 Task: Check the traffic on the Belt Parkway towards Coney Island.
Action: Key pressed t<Key.space>parkway
Screenshot: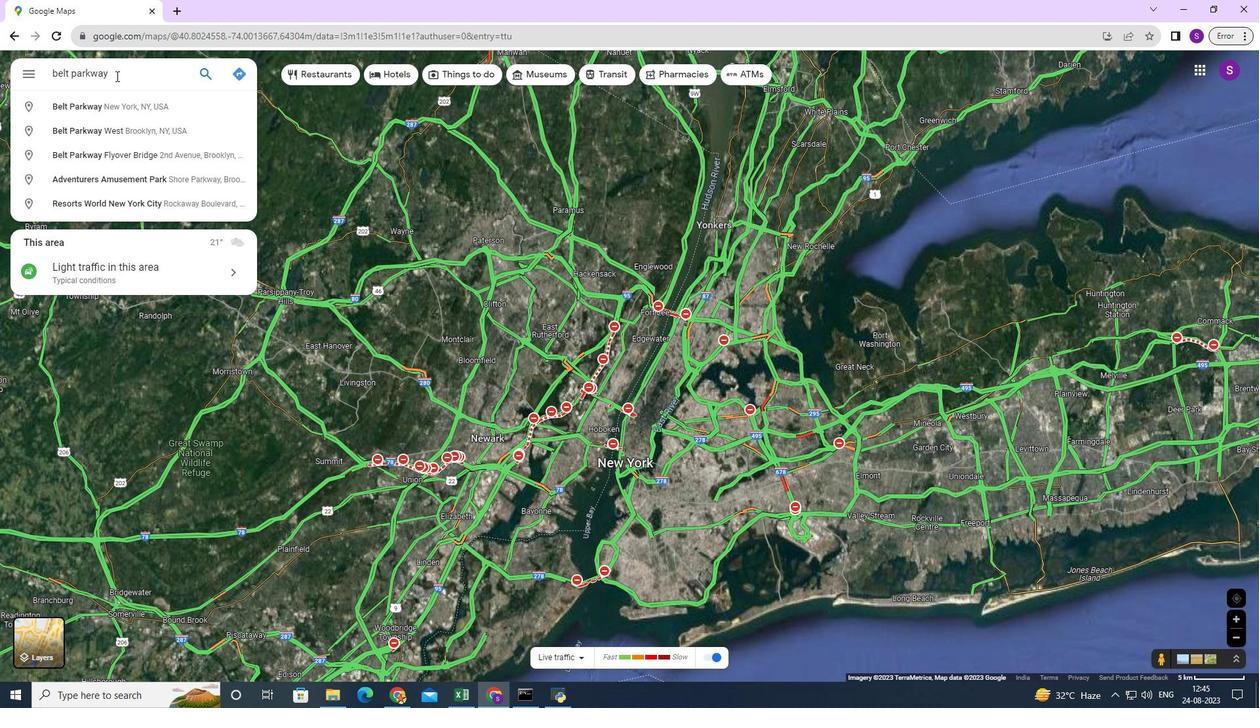 
Action: Mouse moved to (112, 93)
Screenshot: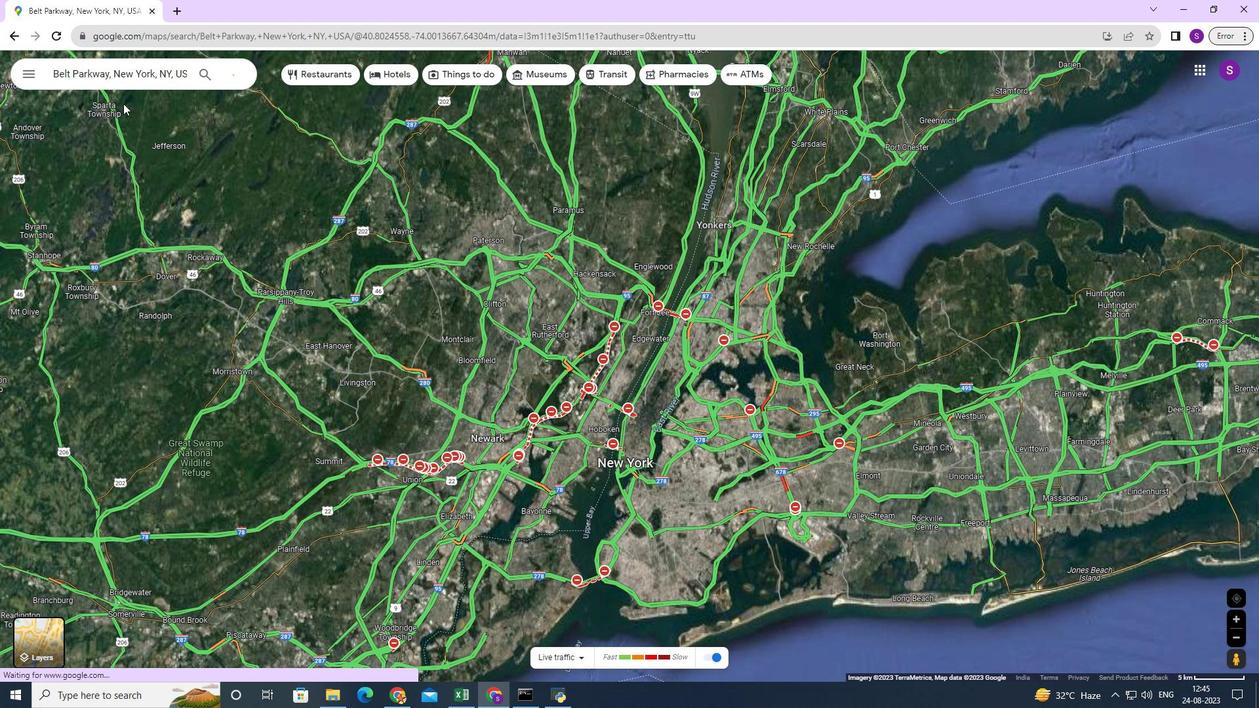 
Action: Mouse pressed left at (112, 93)
Screenshot: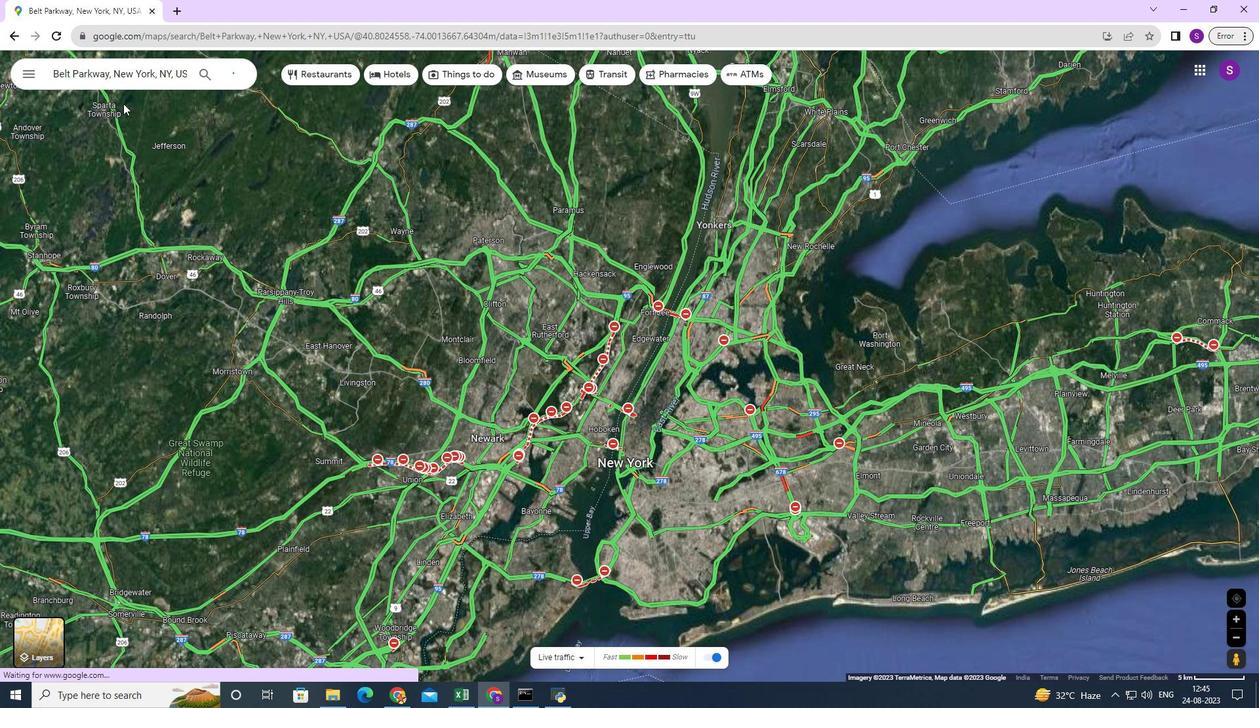 
Action: Mouse moved to (287, 623)
Screenshot: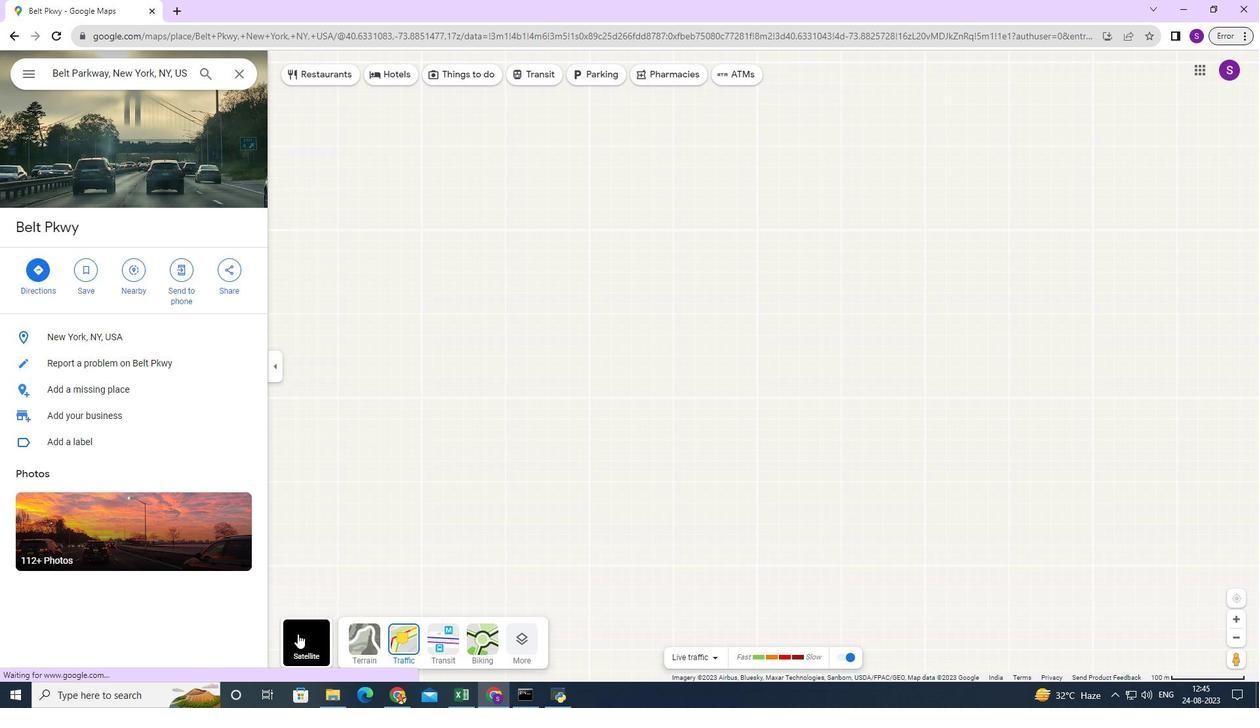 
Action: Mouse pressed left at (287, 623)
Screenshot: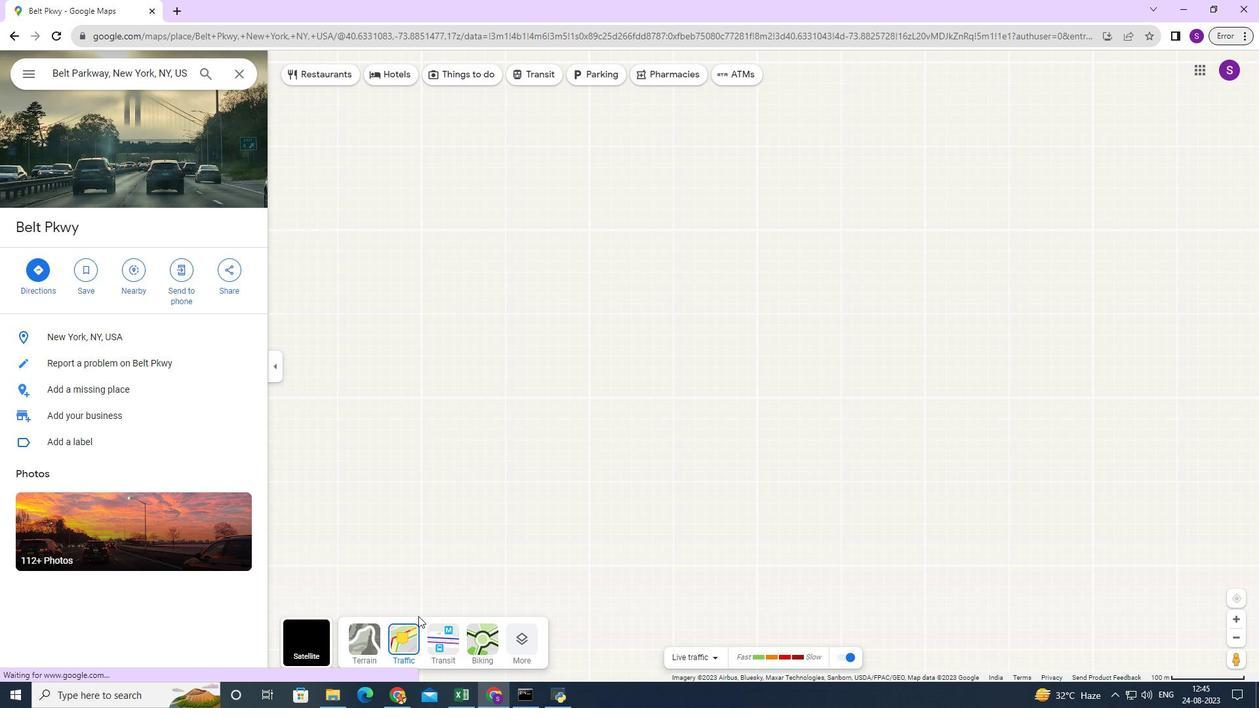 
Action: Mouse moved to (396, 629)
Screenshot: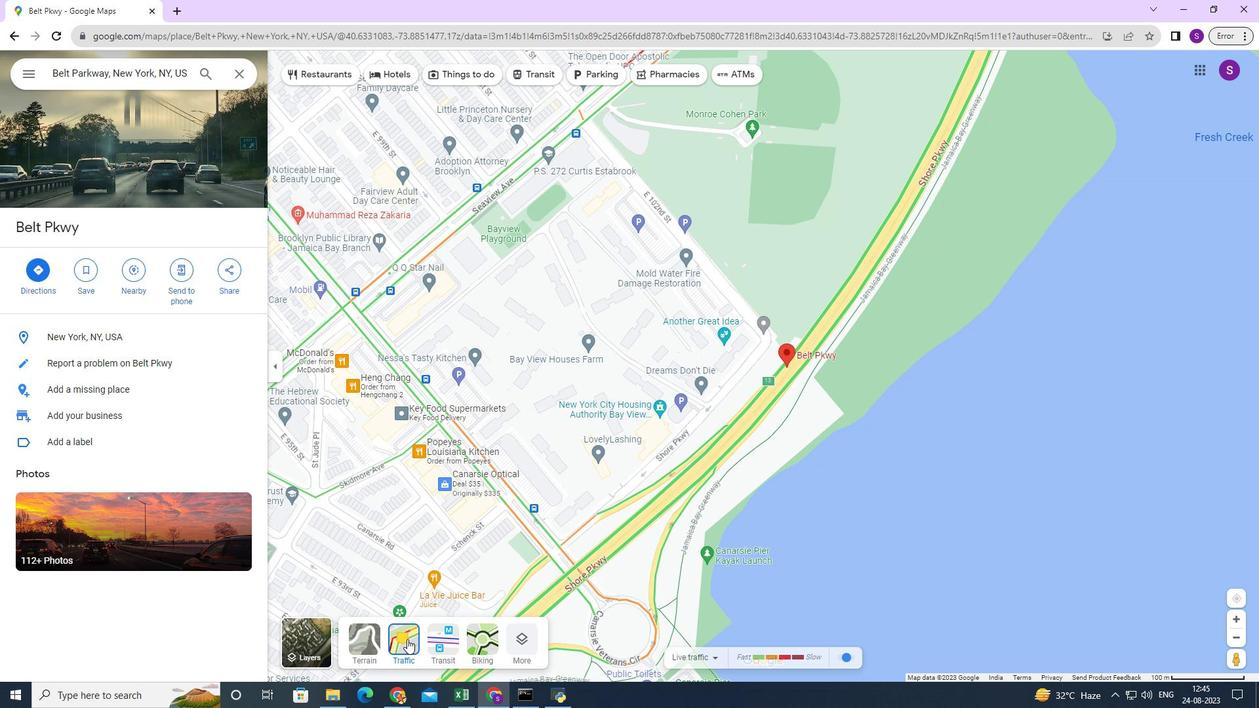 
Action: Mouse pressed left at (396, 629)
Screenshot: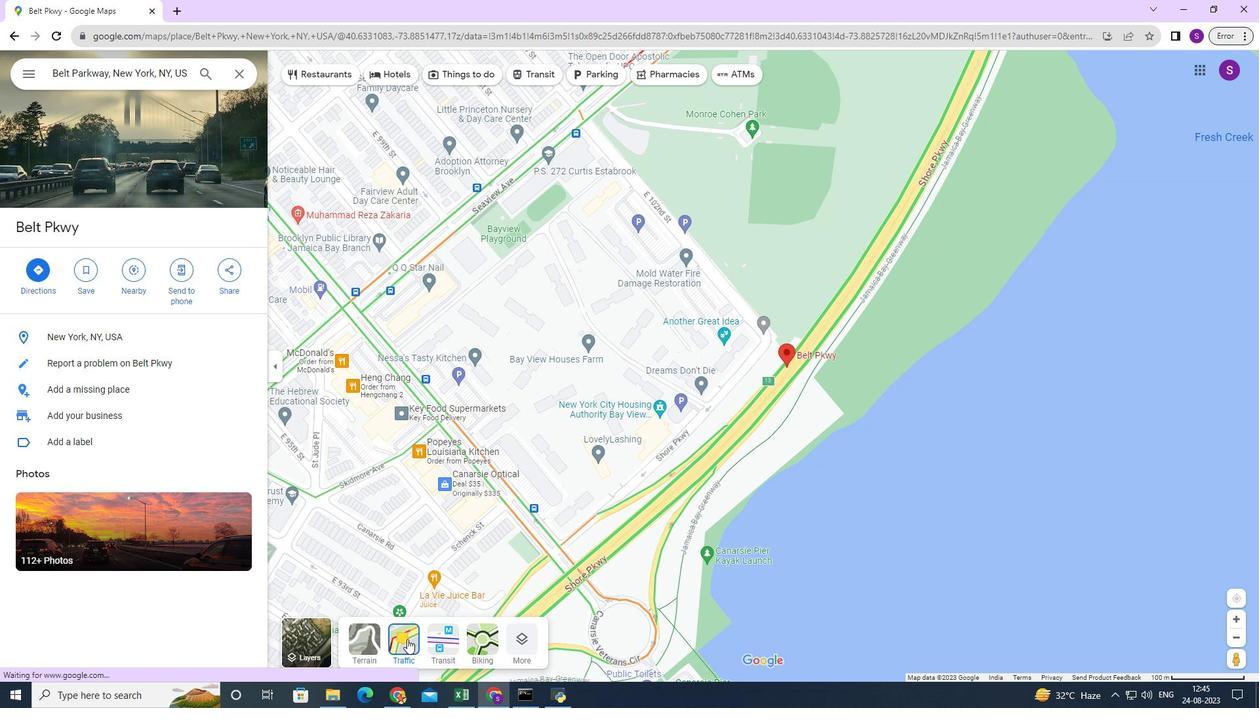 
Action: Mouse moved to (367, 629)
Screenshot: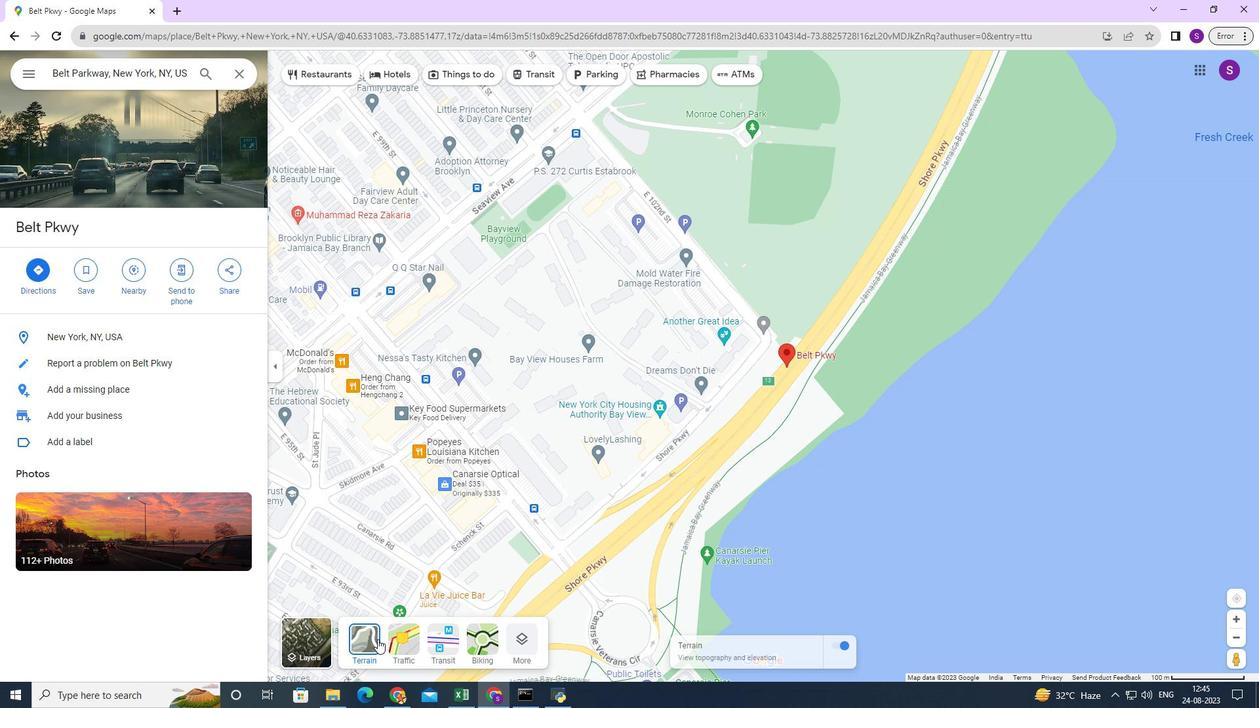
Action: Mouse pressed left at (367, 629)
Screenshot: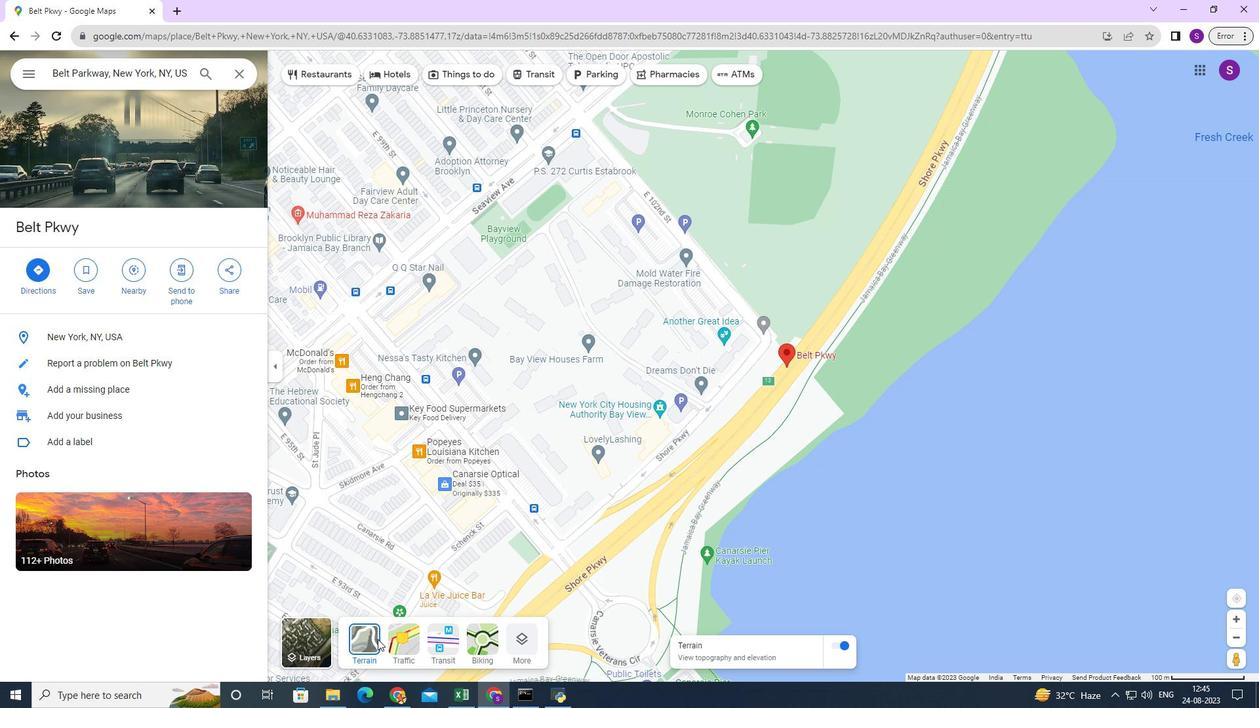 
Action: Mouse moved to (383, 623)
Screenshot: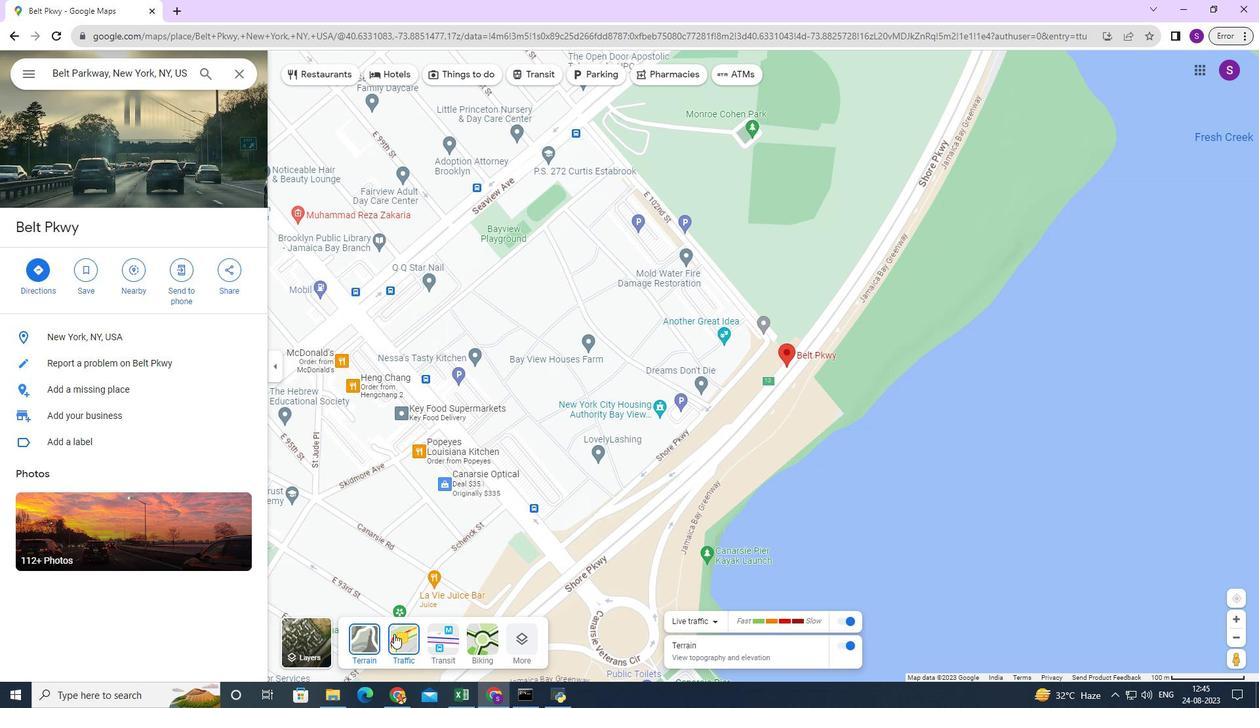 
Action: Mouse pressed left at (383, 623)
Screenshot: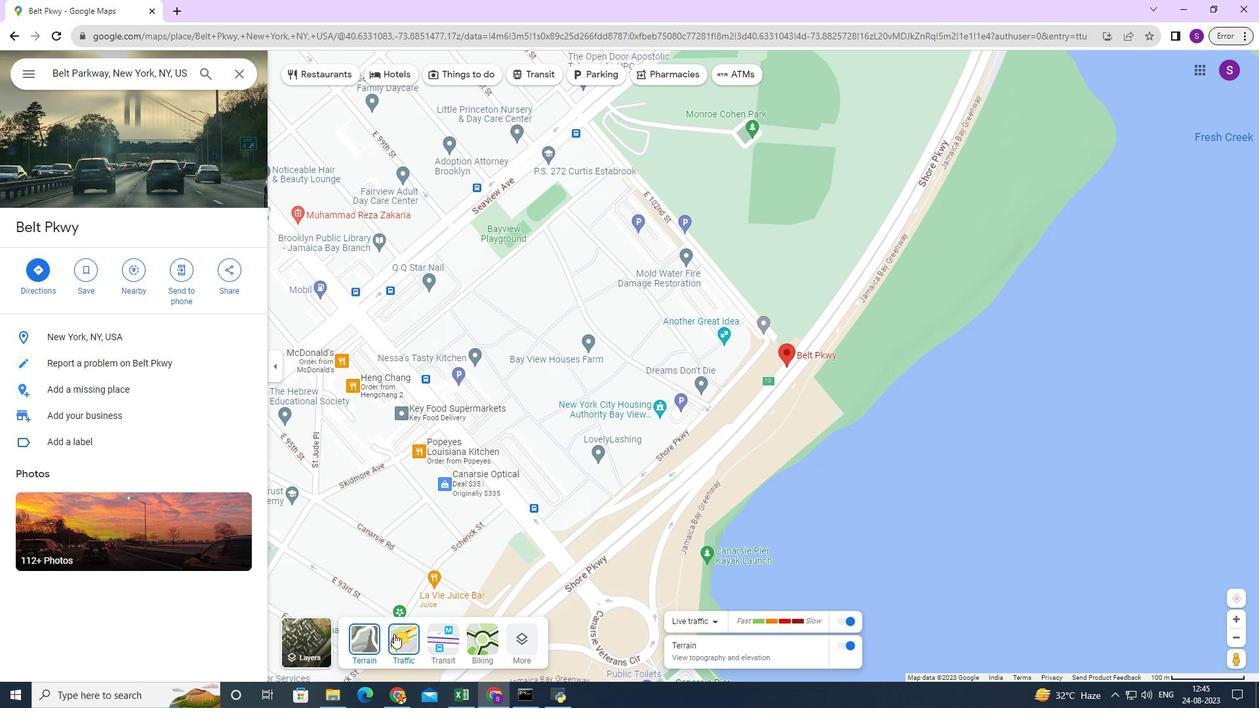 
Action: Mouse moved to (832, 640)
Screenshot: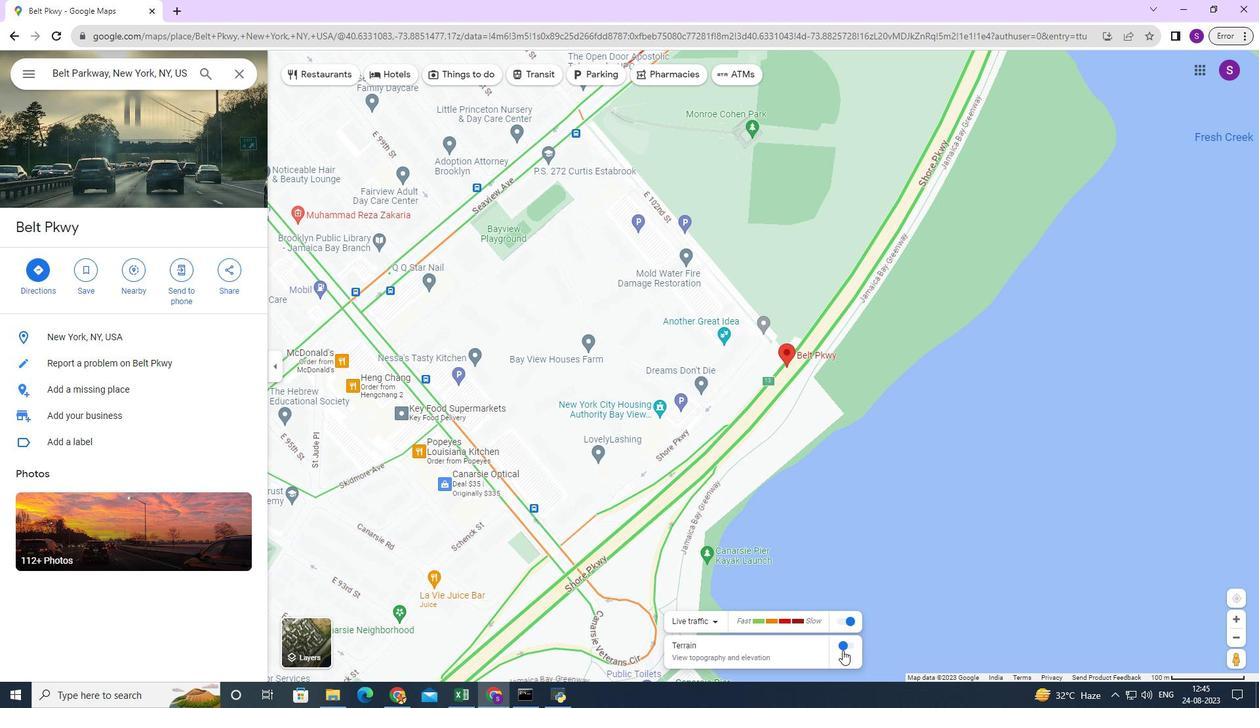 
Action: Mouse pressed left at (832, 640)
Screenshot: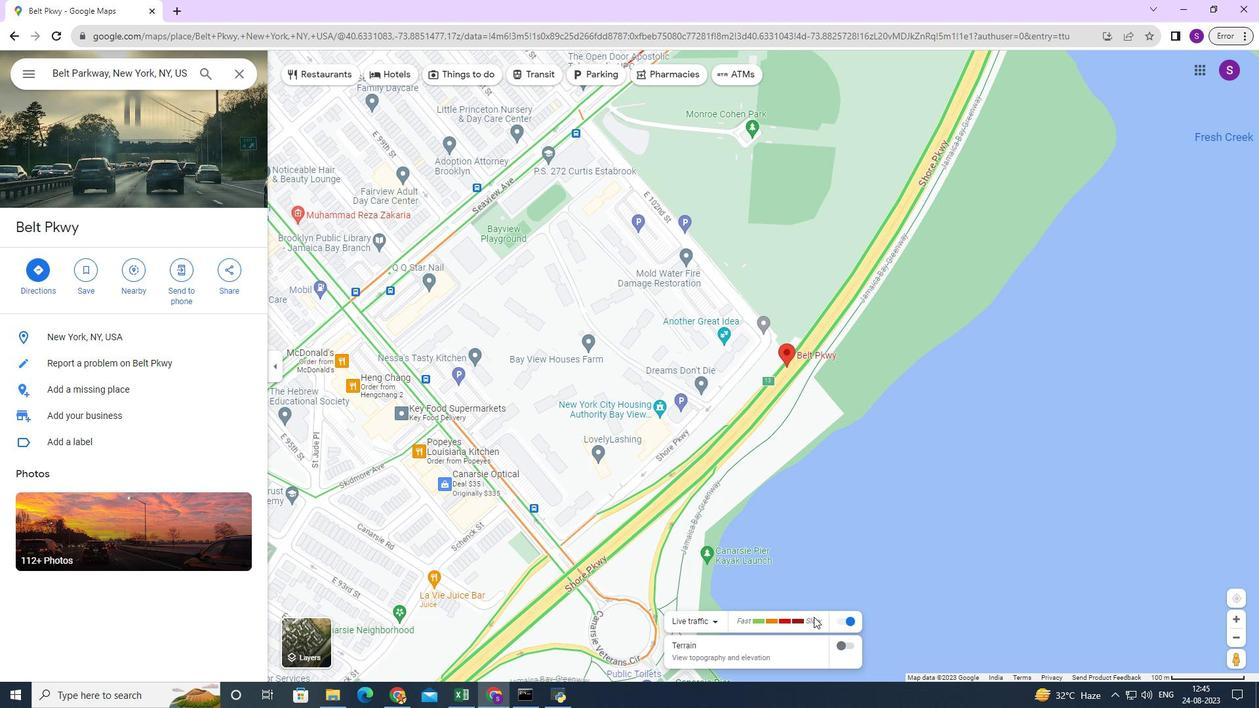 
Action: Mouse moved to (757, 566)
Screenshot: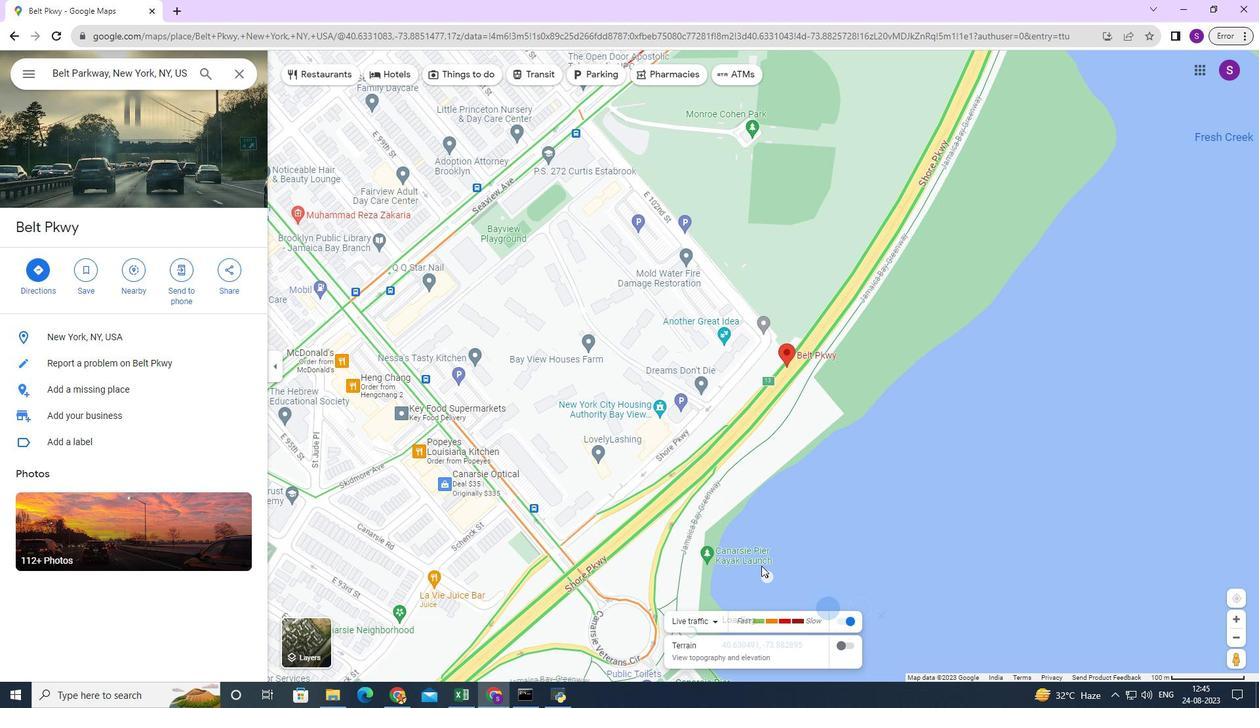 
Action: Mouse pressed left at (757, 566)
Screenshot: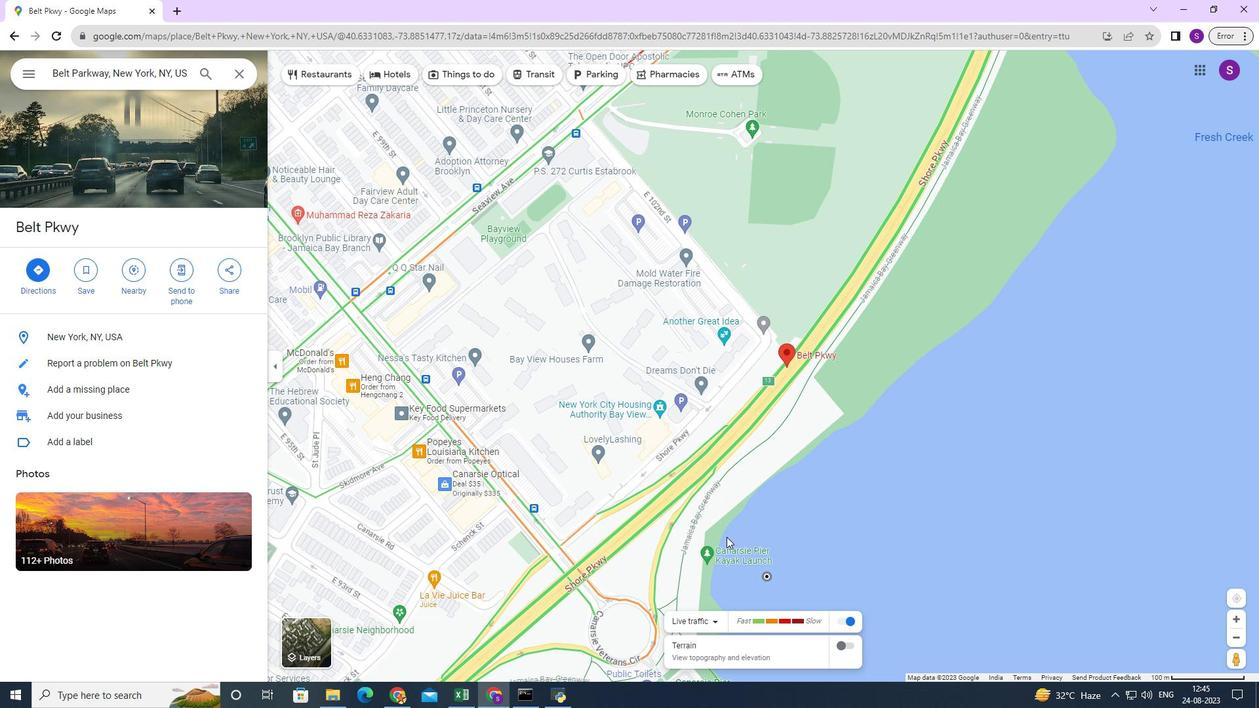 
Action: Mouse moved to (713, 524)
Screenshot: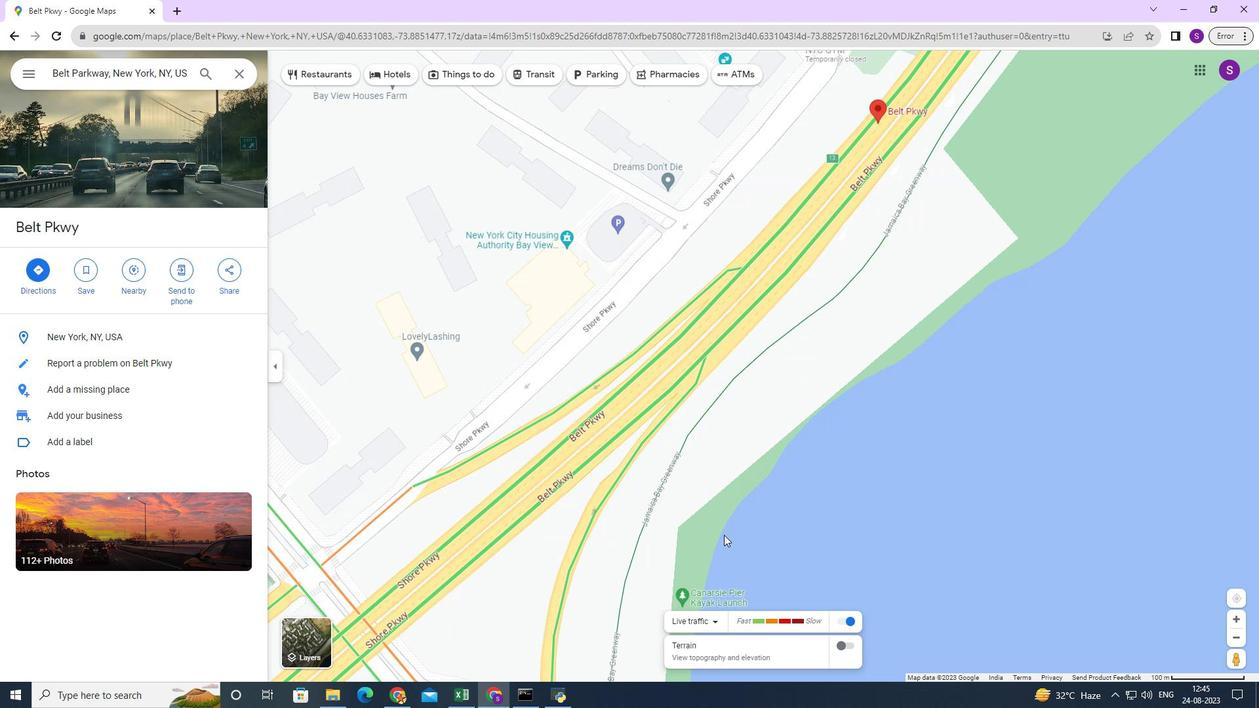 
Action: Mouse scrolled (713, 525) with delta (0, 0)
Screenshot: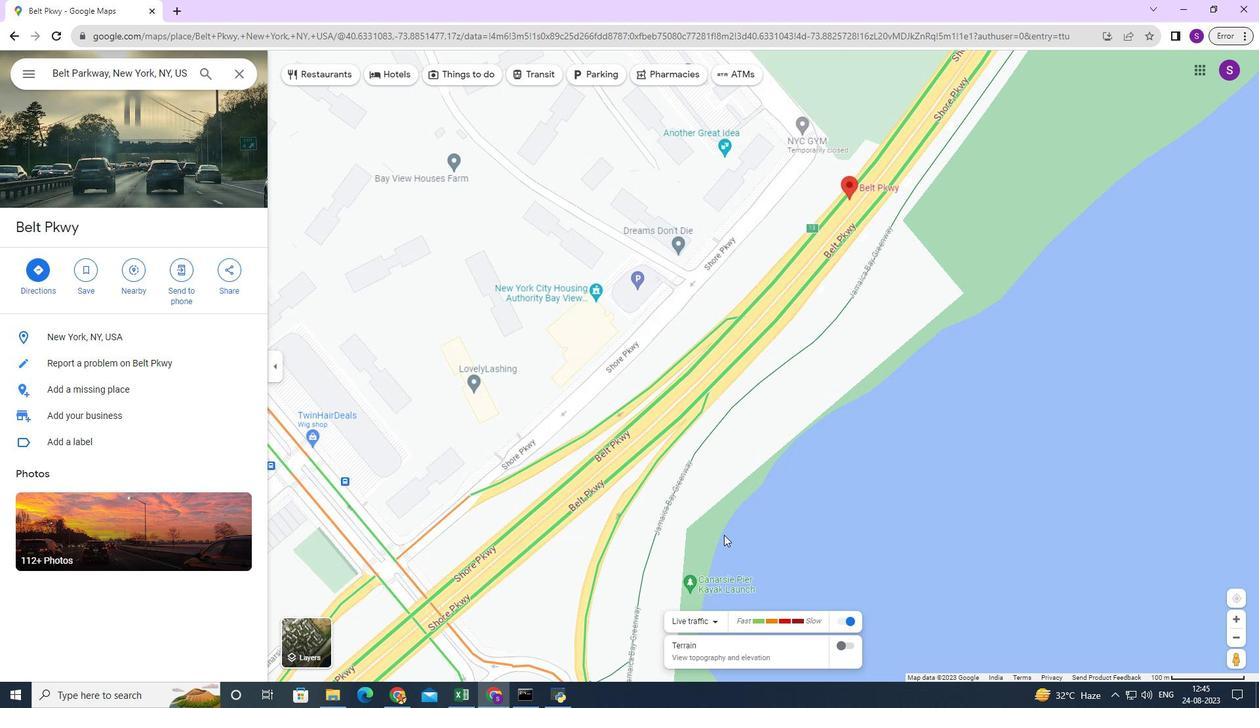 
Action: Mouse scrolled (713, 525) with delta (0, 0)
Screenshot: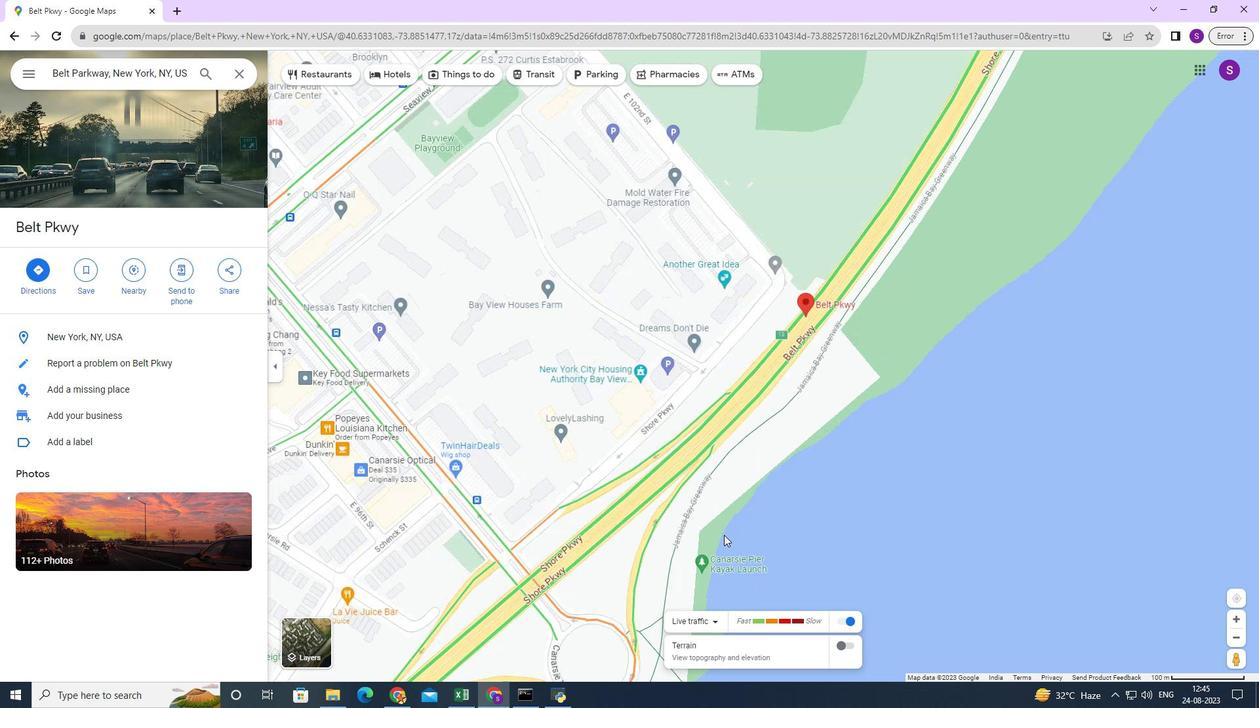 
Action: Mouse scrolled (713, 525) with delta (0, 0)
Screenshot: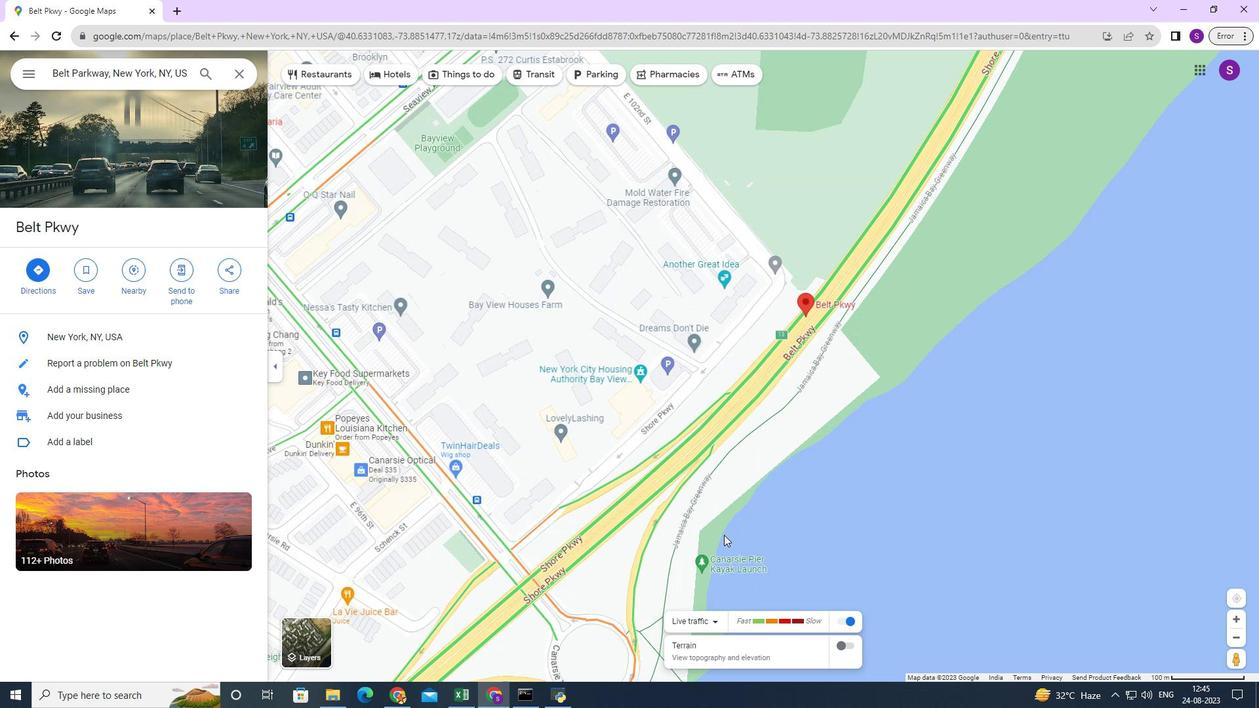 
Action: Mouse scrolled (713, 525) with delta (0, 0)
Screenshot: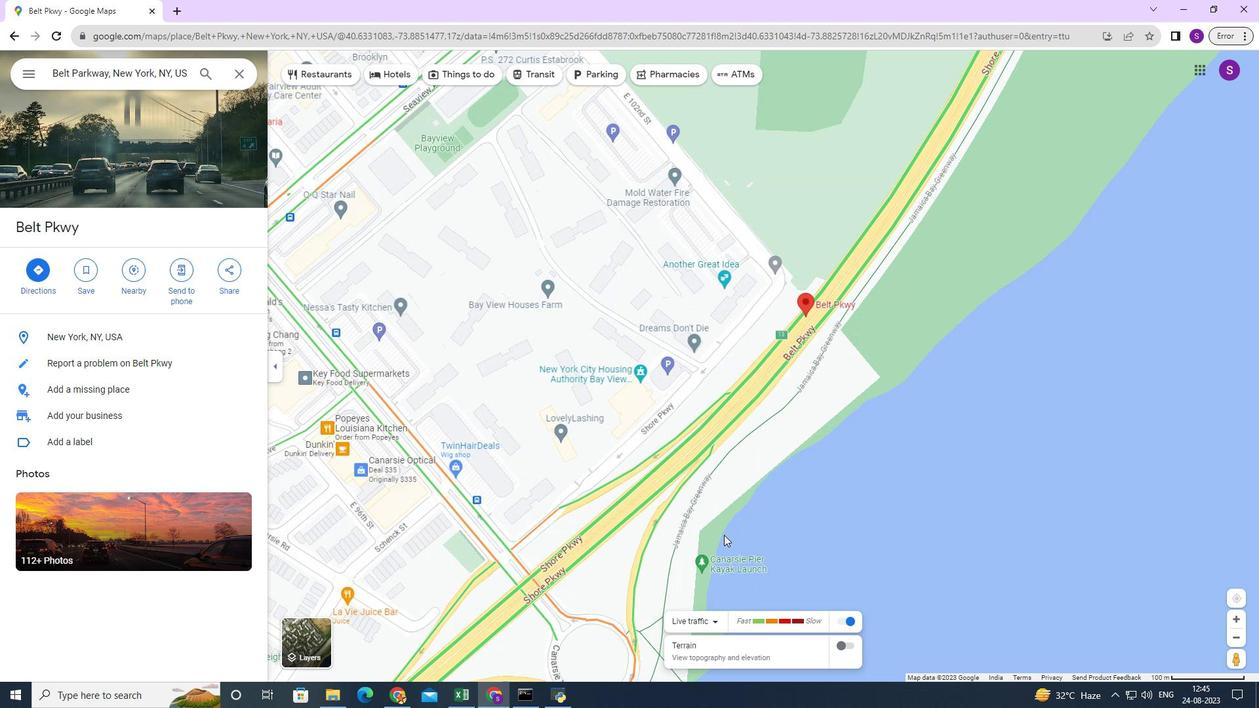 
Action: Mouse scrolled (713, 525) with delta (0, 0)
Screenshot: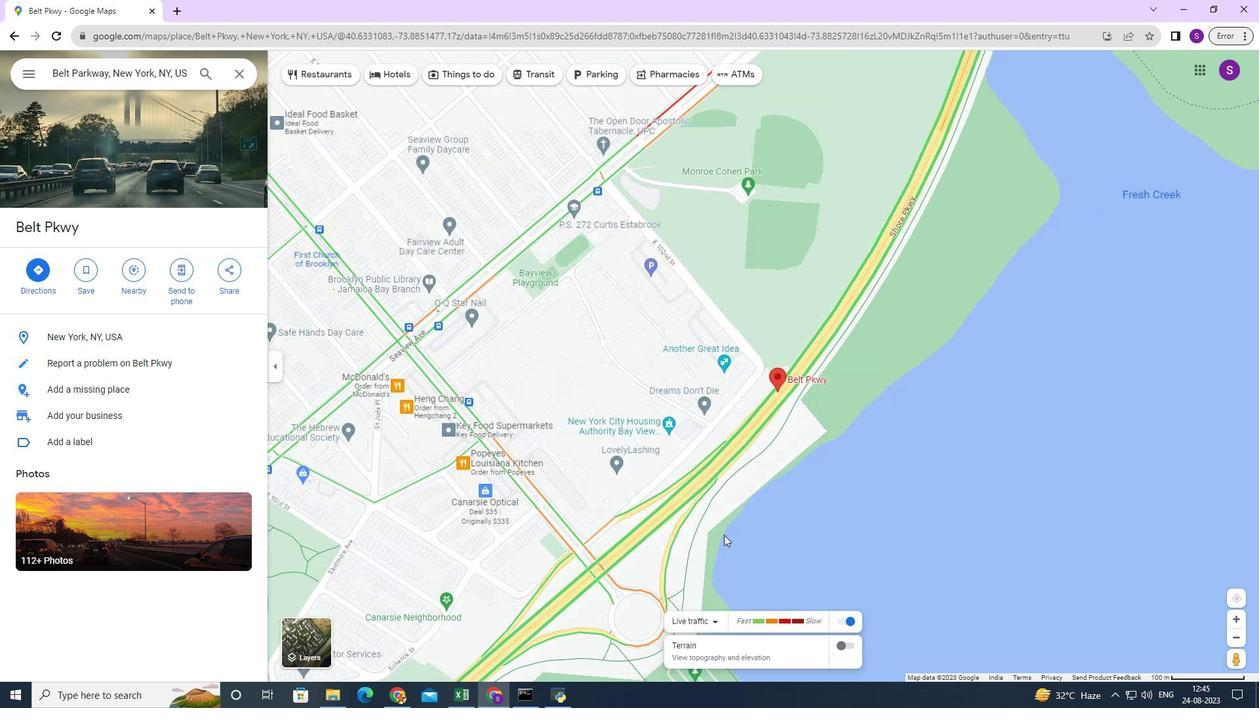 
Action: Mouse scrolled (713, 525) with delta (0, 0)
Screenshot: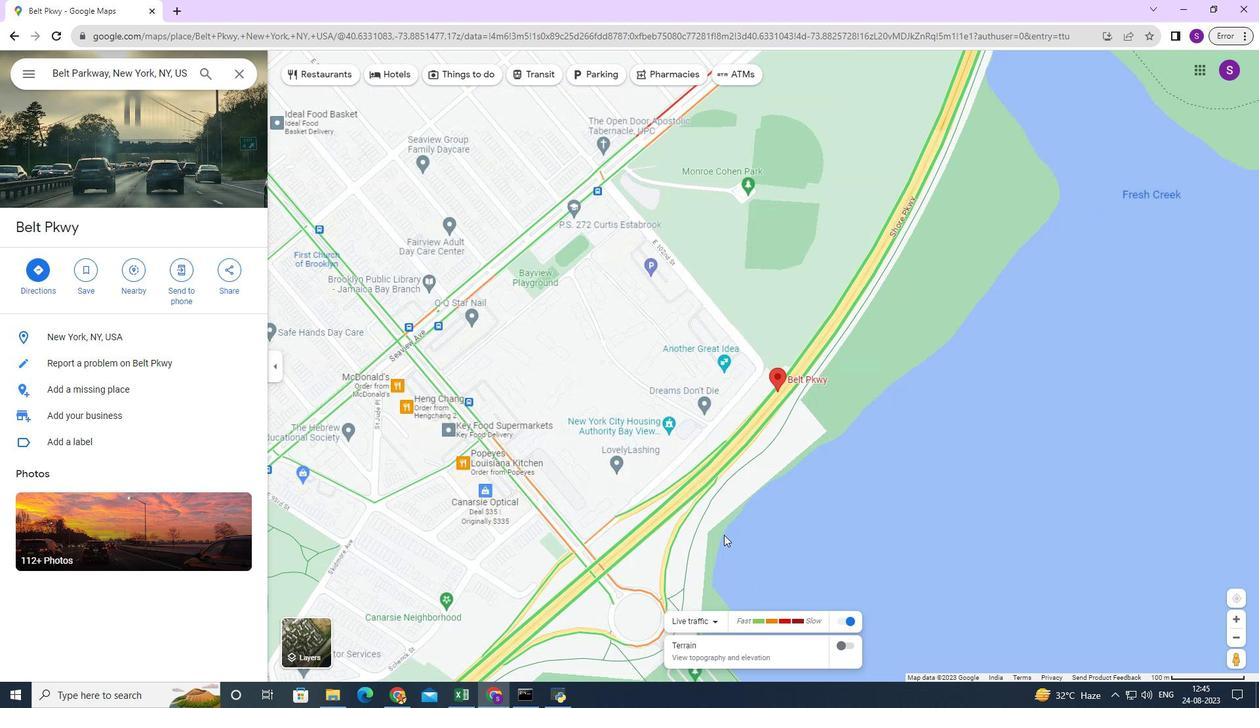 
Action: Mouse scrolled (713, 524) with delta (0, 0)
Screenshot: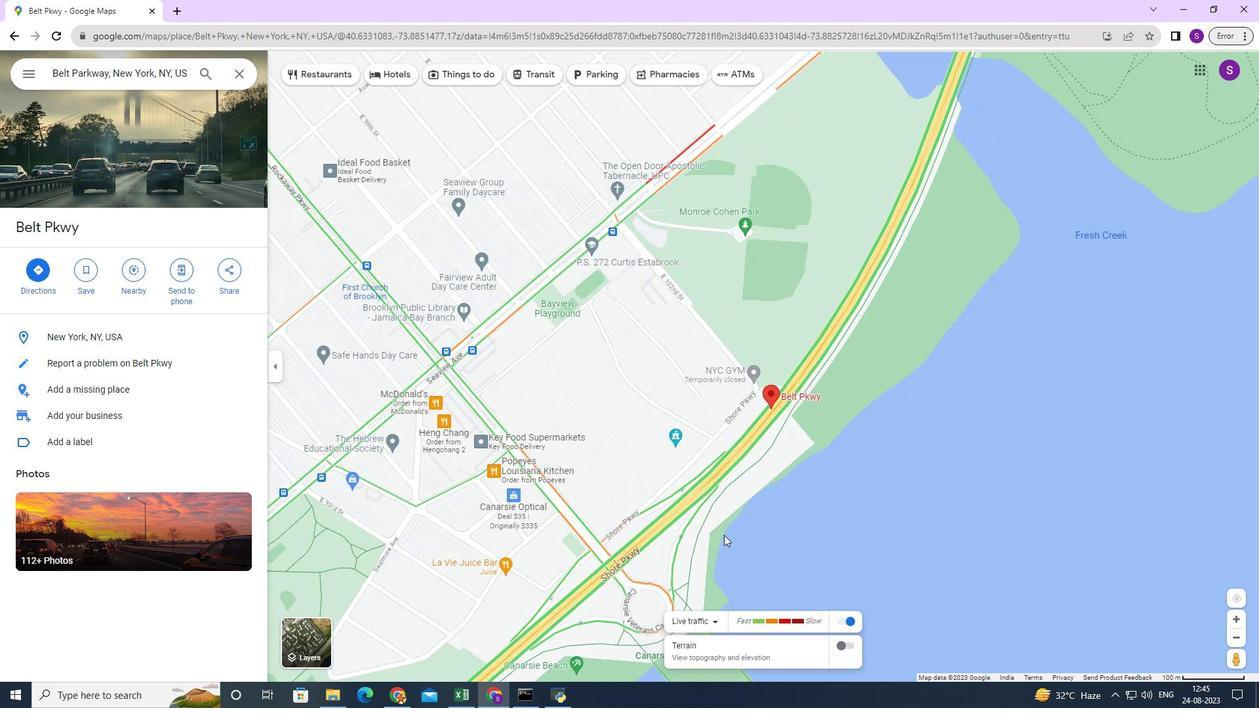 
Action: Mouse scrolled (713, 524) with delta (0, 0)
Screenshot: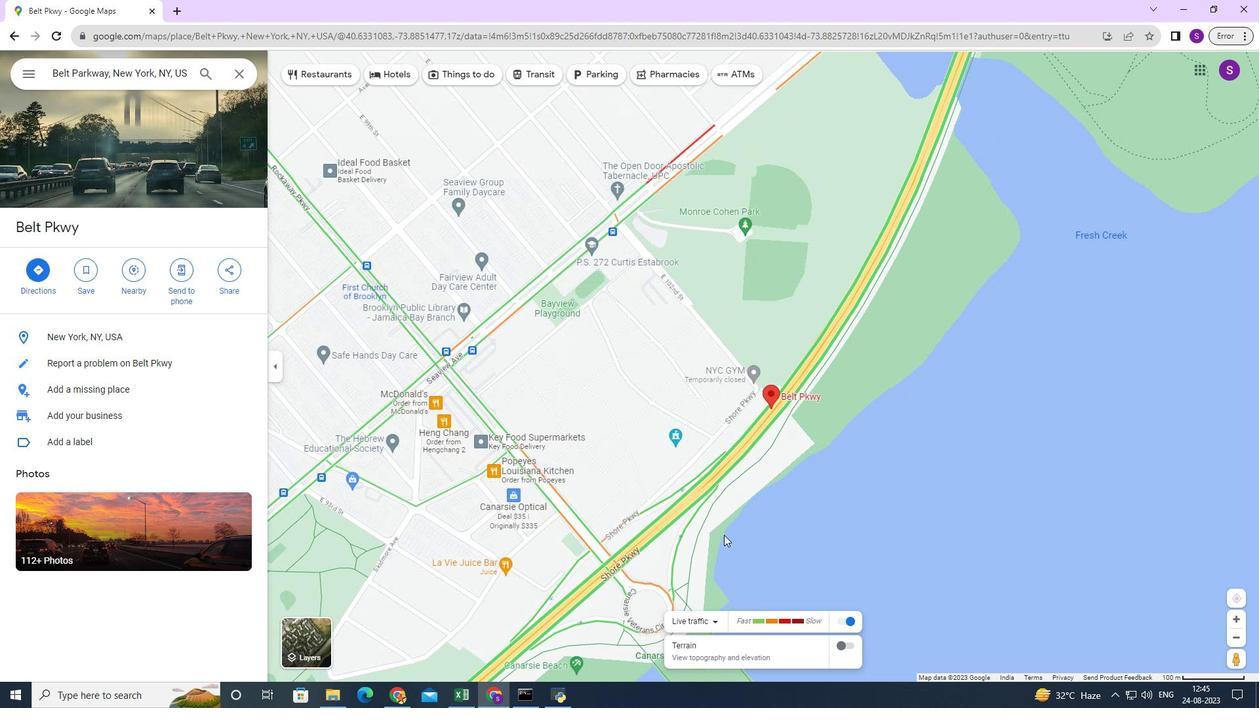 
Action: Mouse scrolled (713, 524) with delta (0, 0)
Screenshot: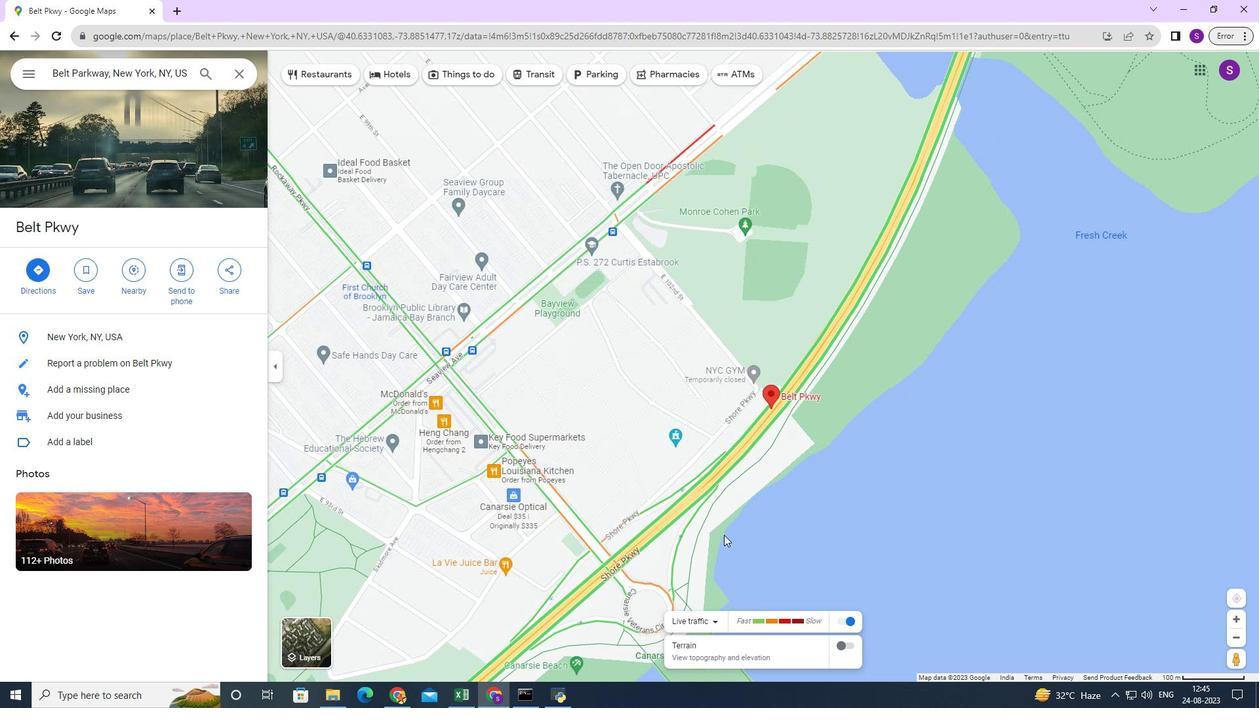 
Action: Mouse scrolled (713, 524) with delta (0, 0)
Screenshot: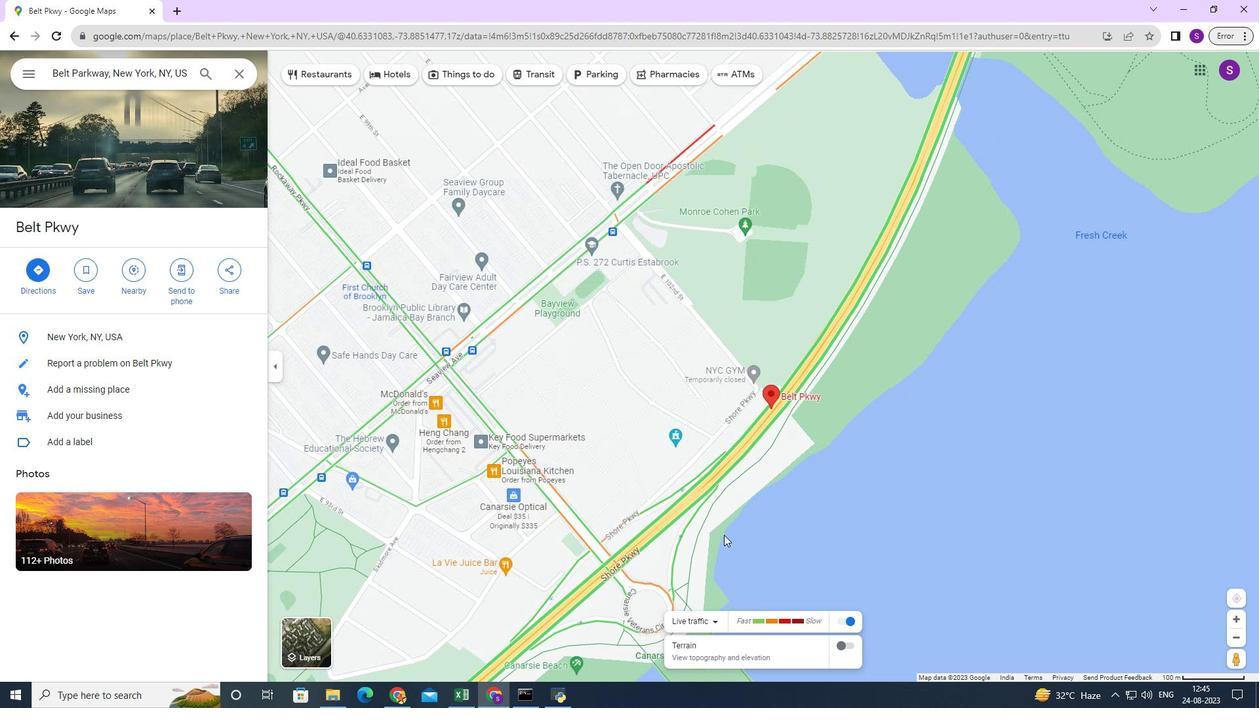 
Action: Mouse scrolled (713, 524) with delta (0, 0)
Screenshot: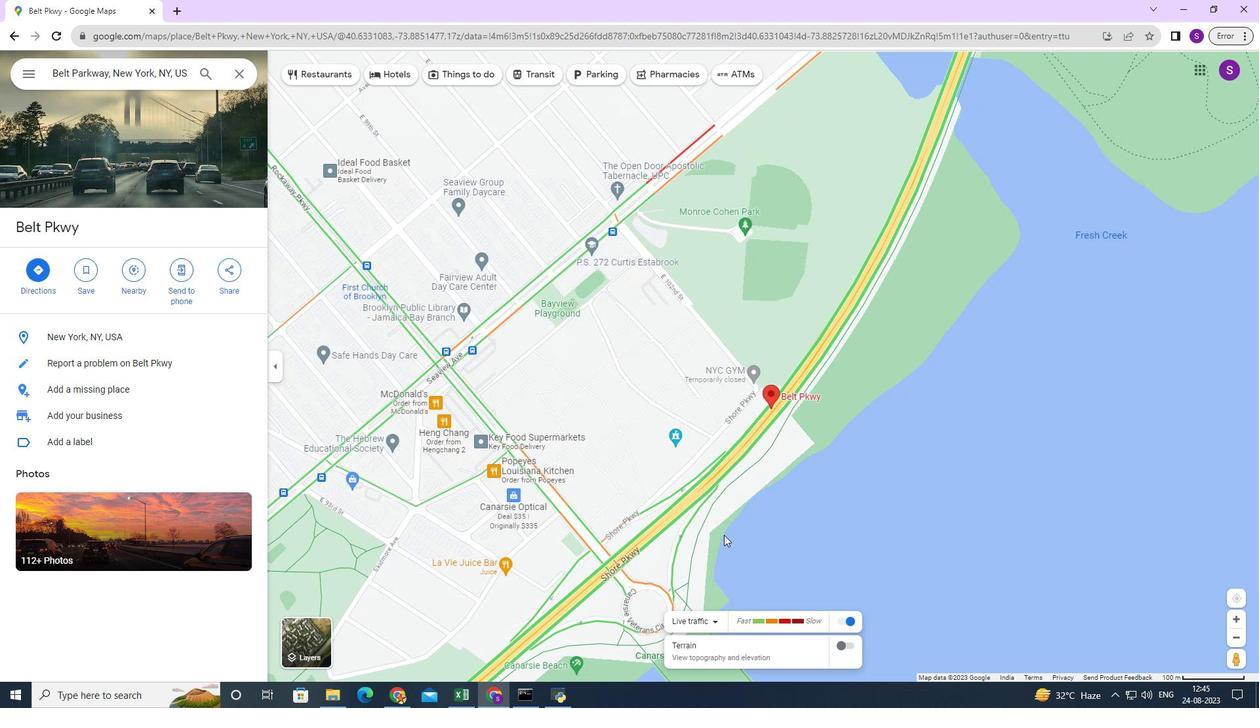 
Action: Mouse scrolled (713, 524) with delta (0, 0)
Screenshot: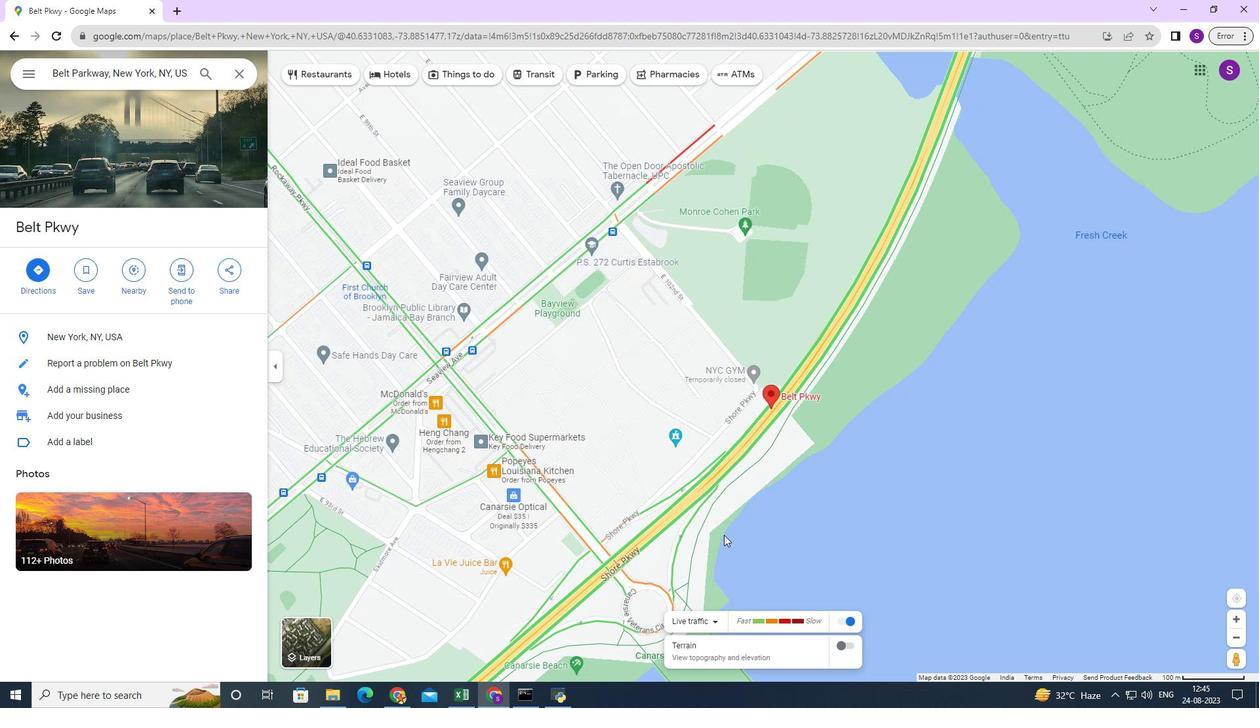 
Action: Mouse scrolled (713, 524) with delta (0, 0)
Screenshot: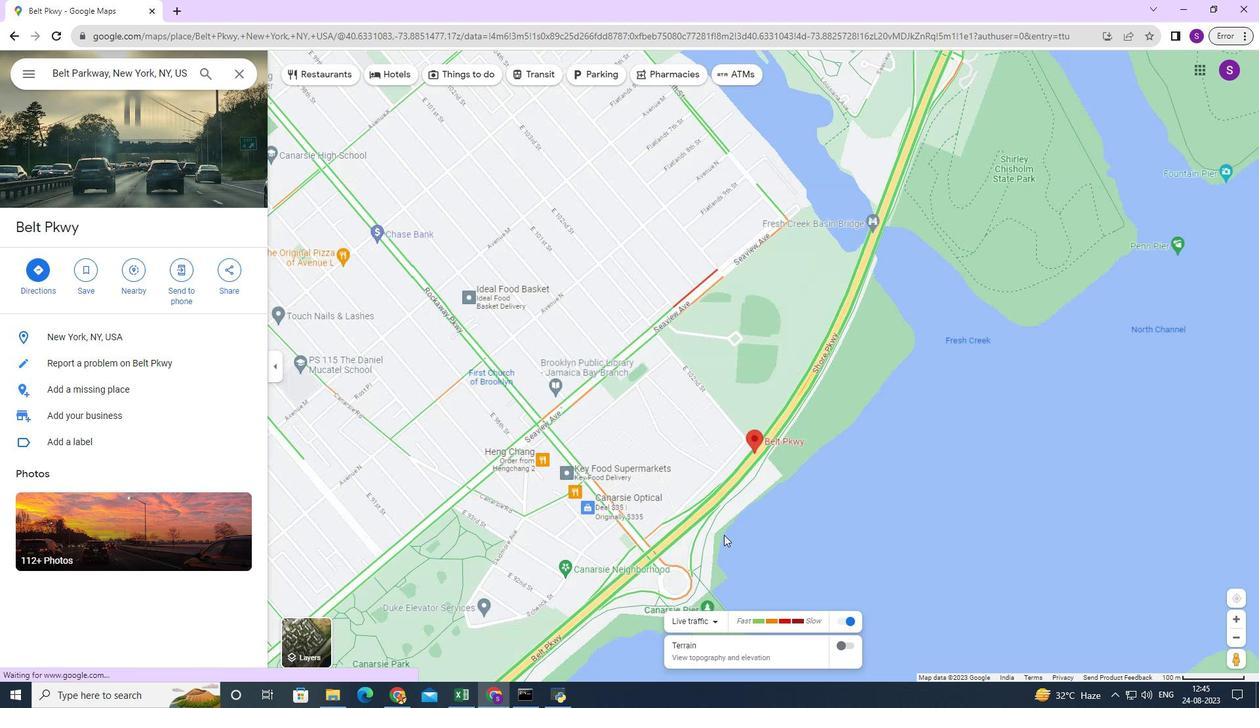 
Action: Mouse scrolled (713, 524) with delta (0, 0)
Screenshot: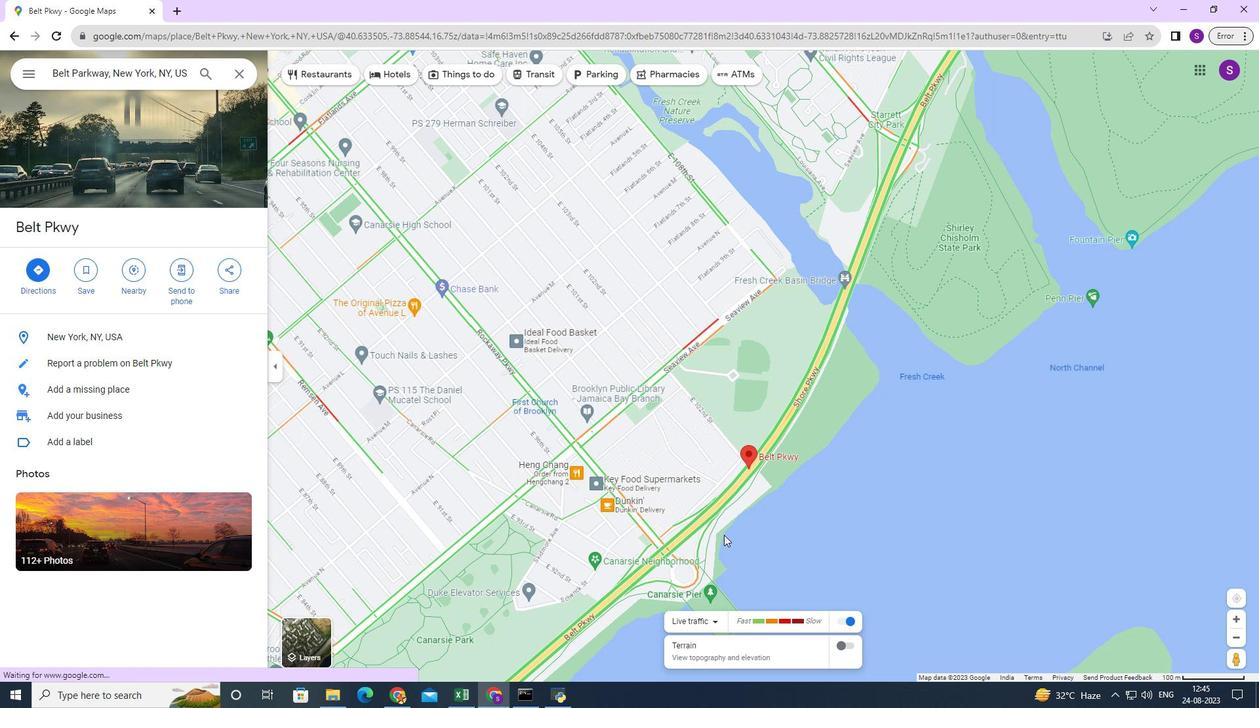 
Action: Mouse scrolled (713, 524) with delta (0, 0)
Screenshot: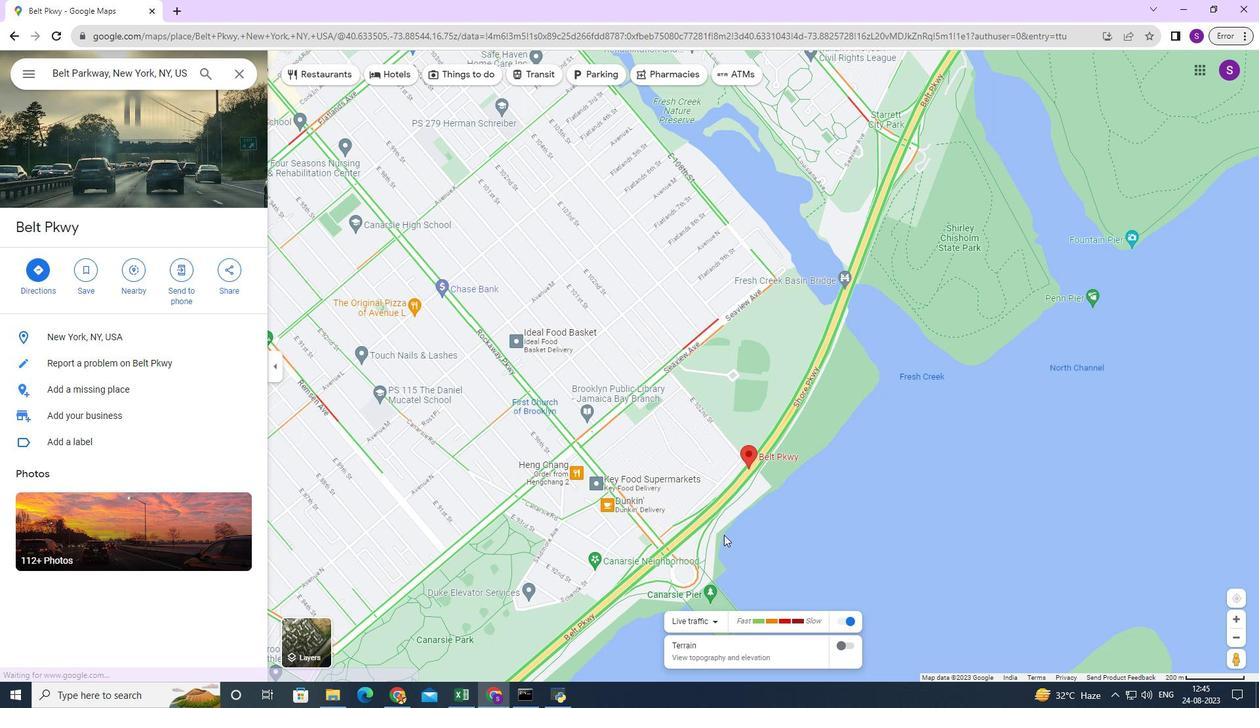 
Action: Mouse scrolled (713, 524) with delta (0, 0)
Screenshot: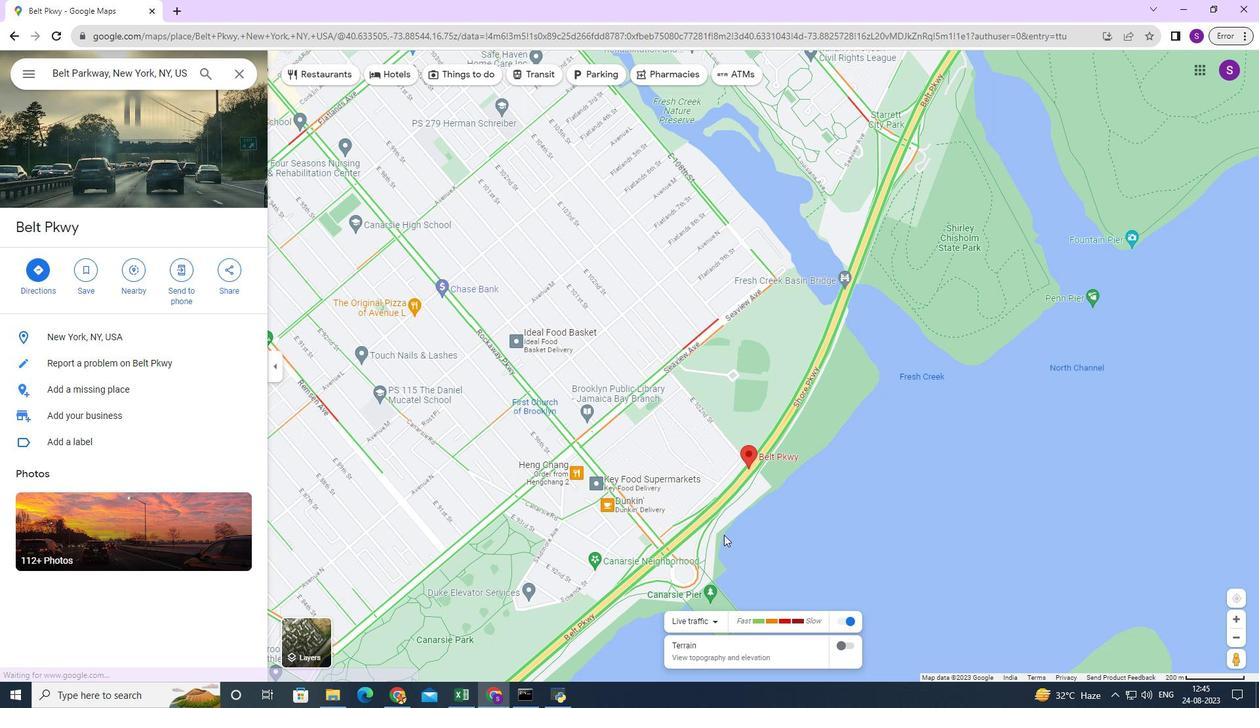 
Action: Mouse scrolled (713, 524) with delta (0, 0)
Screenshot: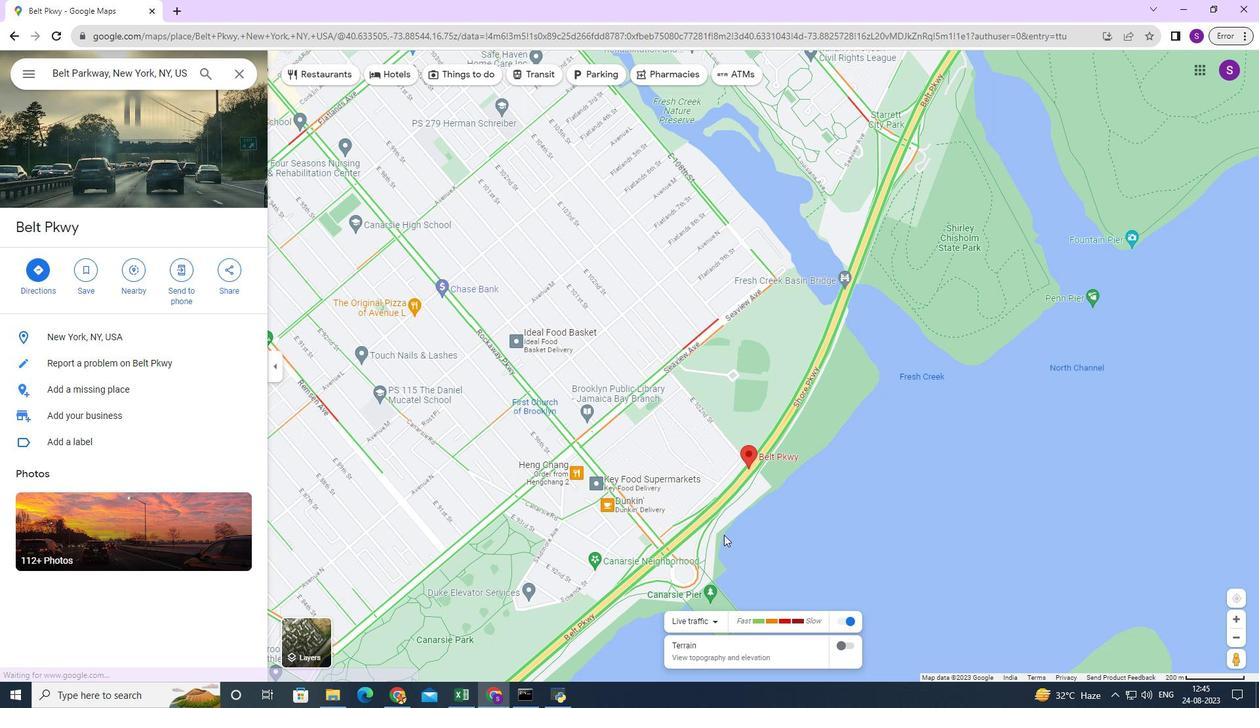 
Action: Mouse scrolled (713, 524) with delta (0, 0)
Screenshot: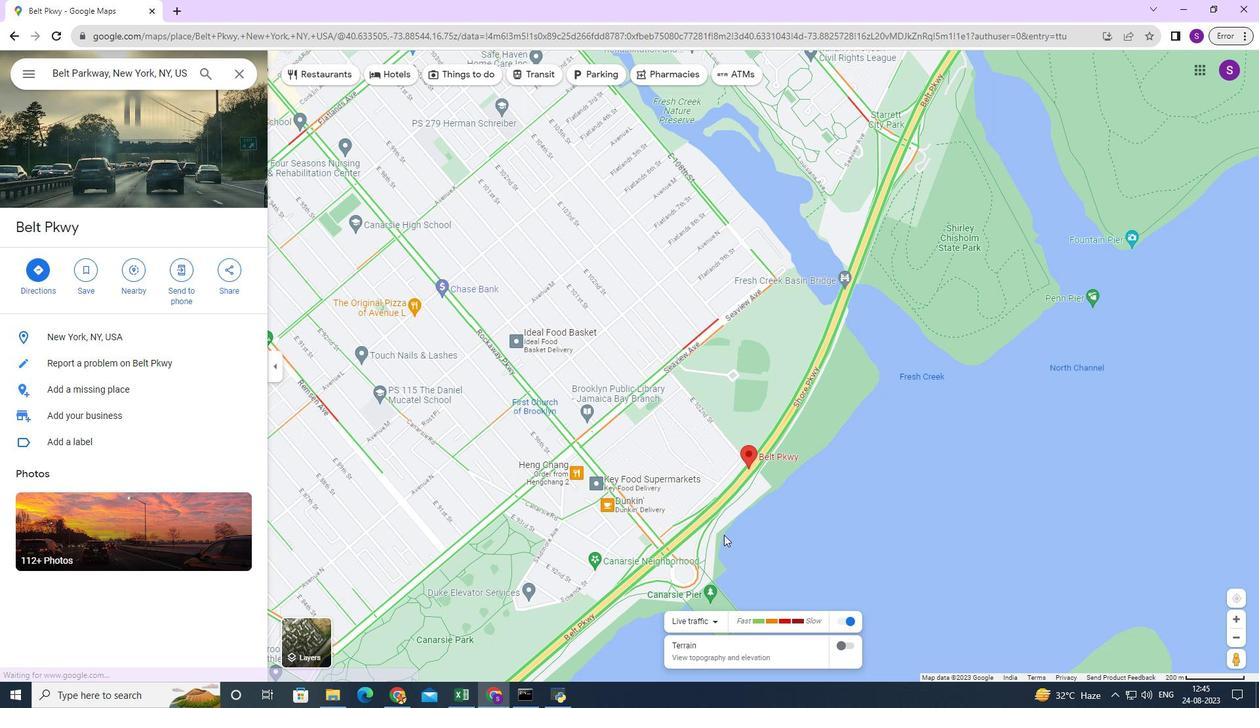 
Action: Mouse scrolled (713, 524) with delta (0, 0)
Screenshot: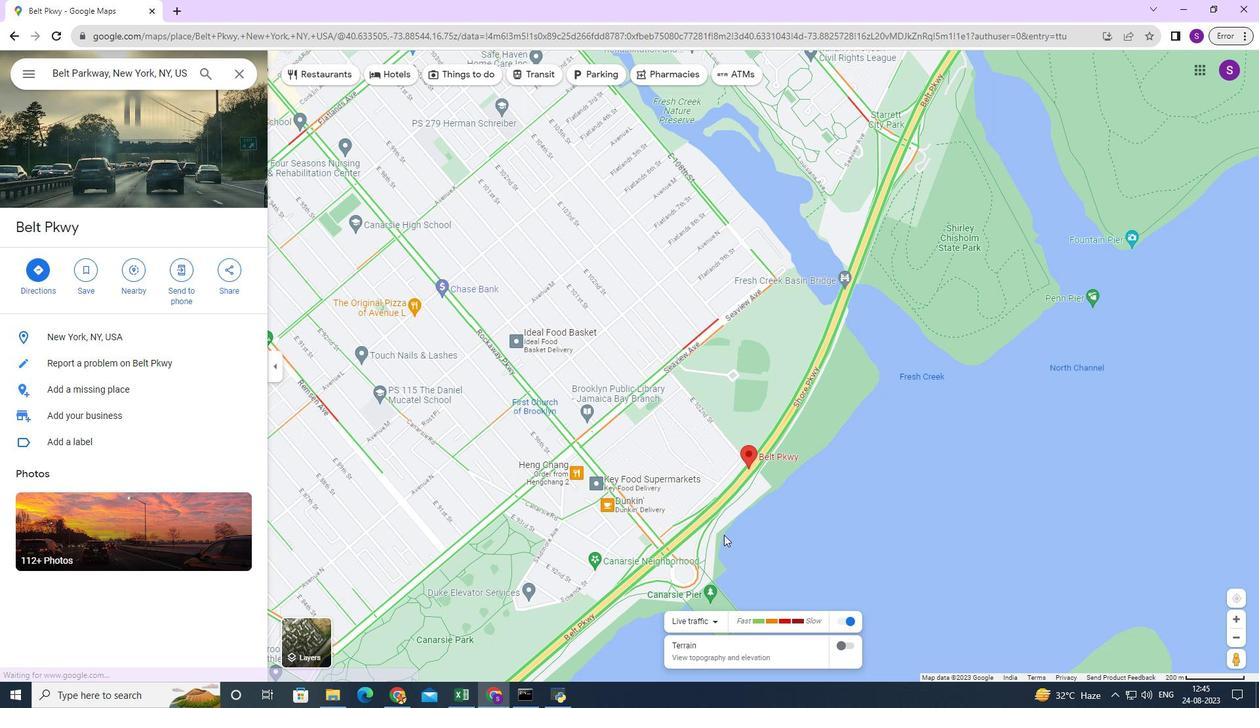 
Action: Mouse scrolled (713, 524) with delta (0, 0)
Screenshot: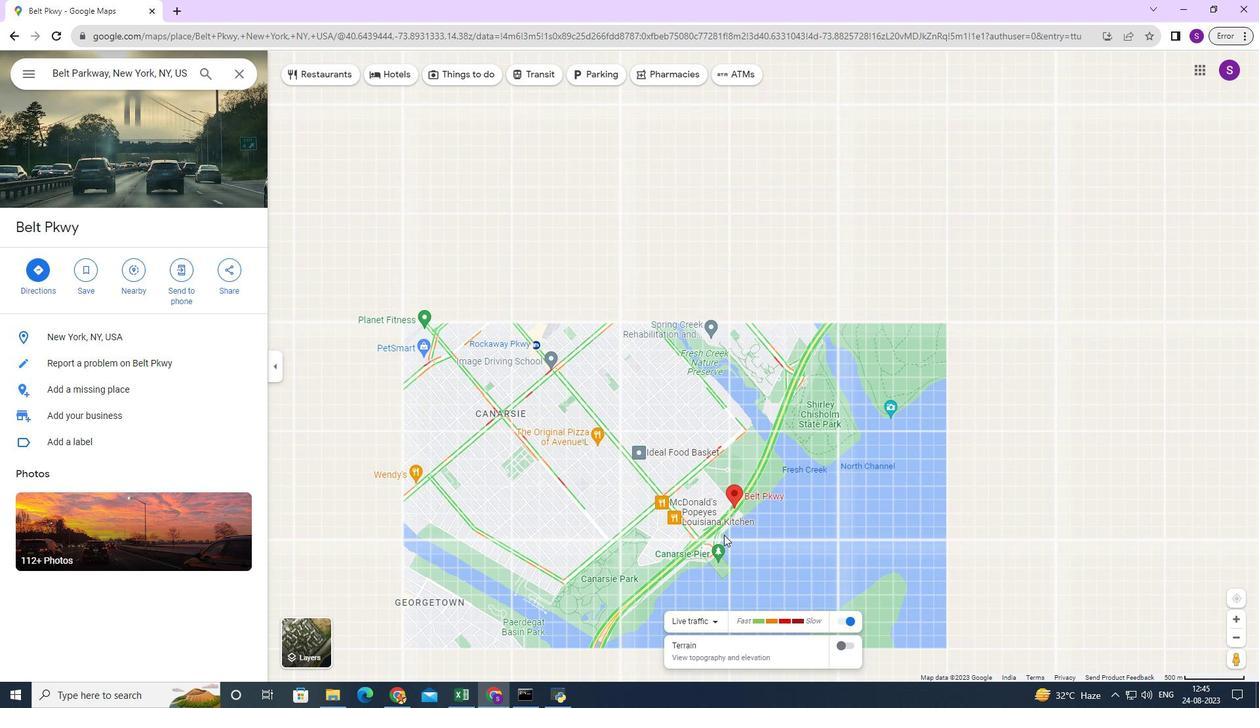 
Action: Mouse scrolled (713, 524) with delta (0, 0)
Screenshot: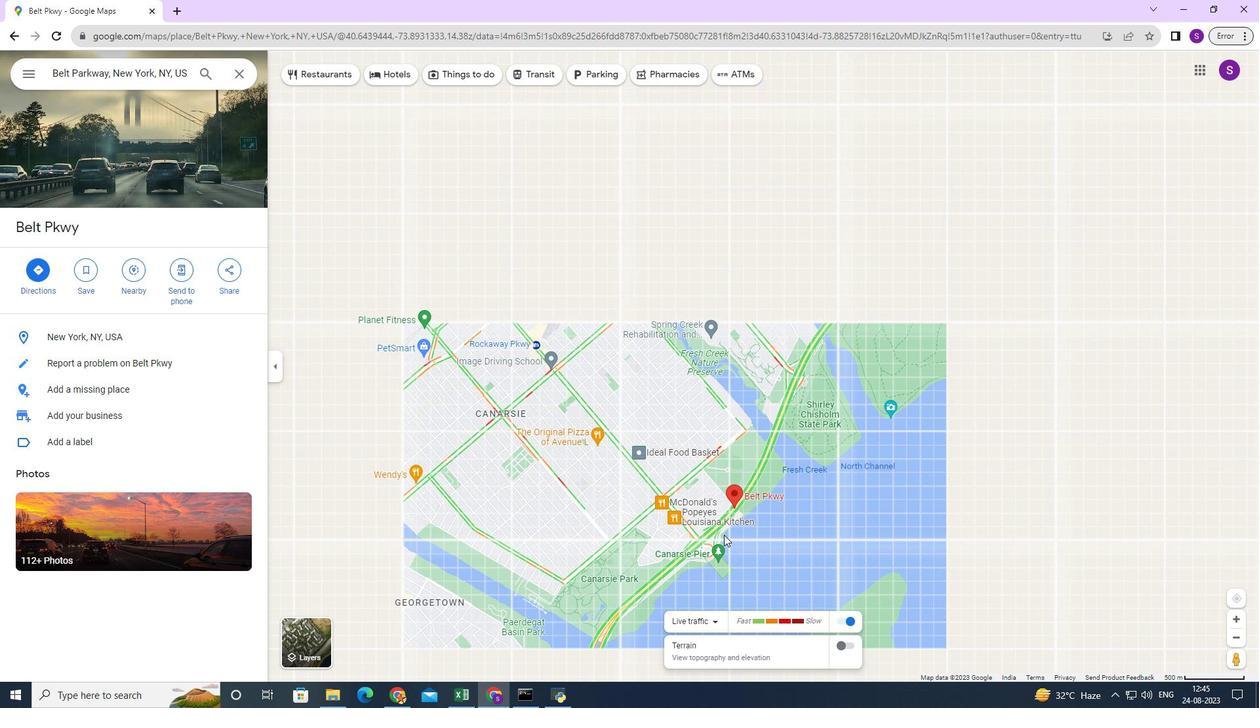 
Action: Mouse scrolled (713, 524) with delta (0, 0)
Screenshot: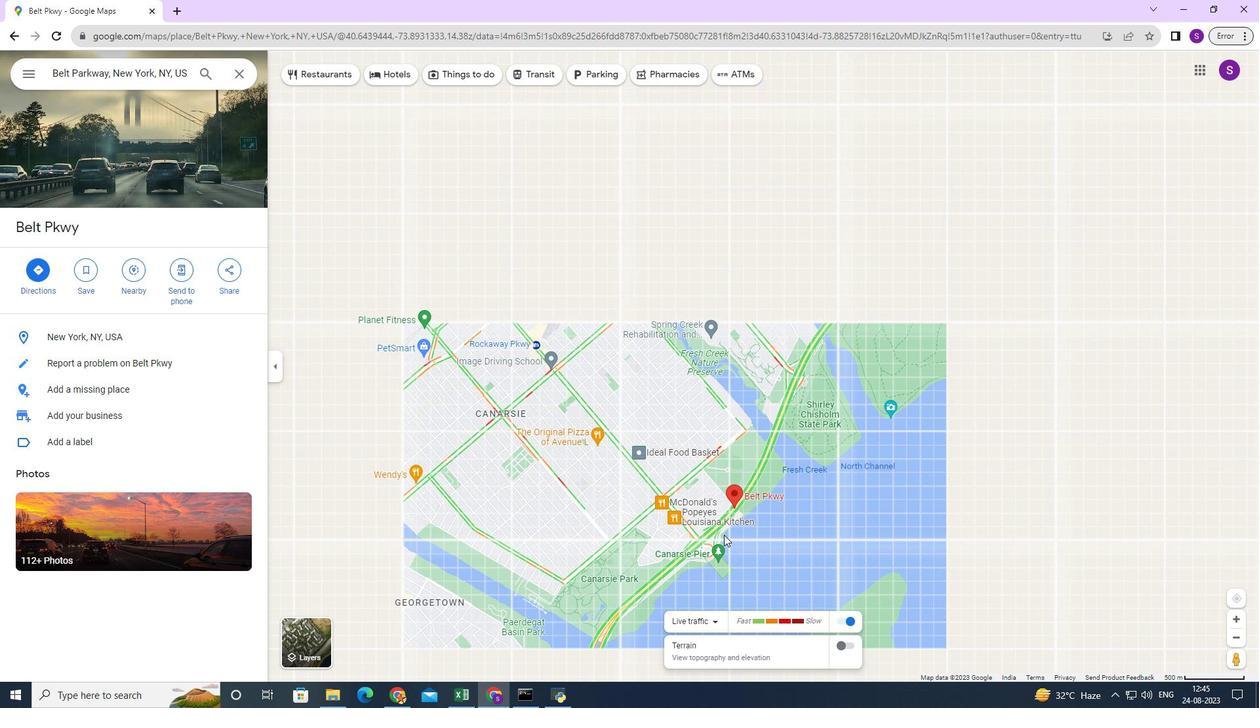 
Action: Mouse scrolled (713, 524) with delta (0, 0)
Screenshot: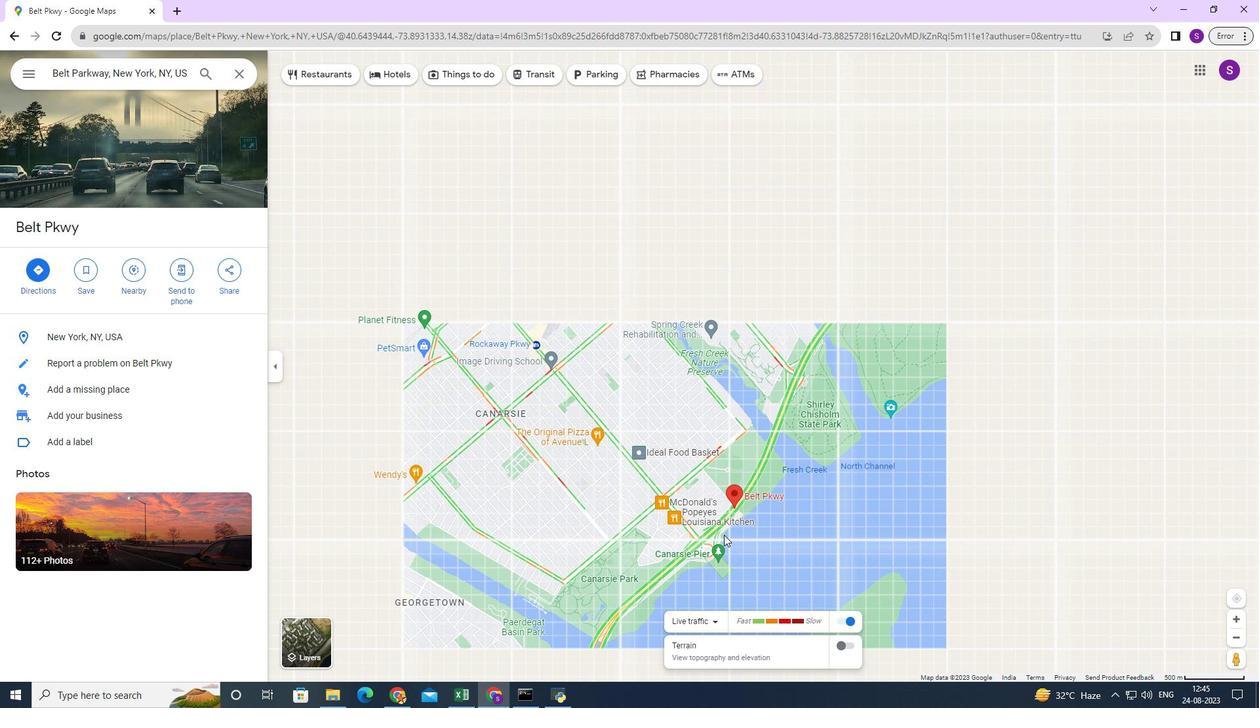 
Action: Mouse scrolled (713, 524) with delta (0, 0)
Screenshot: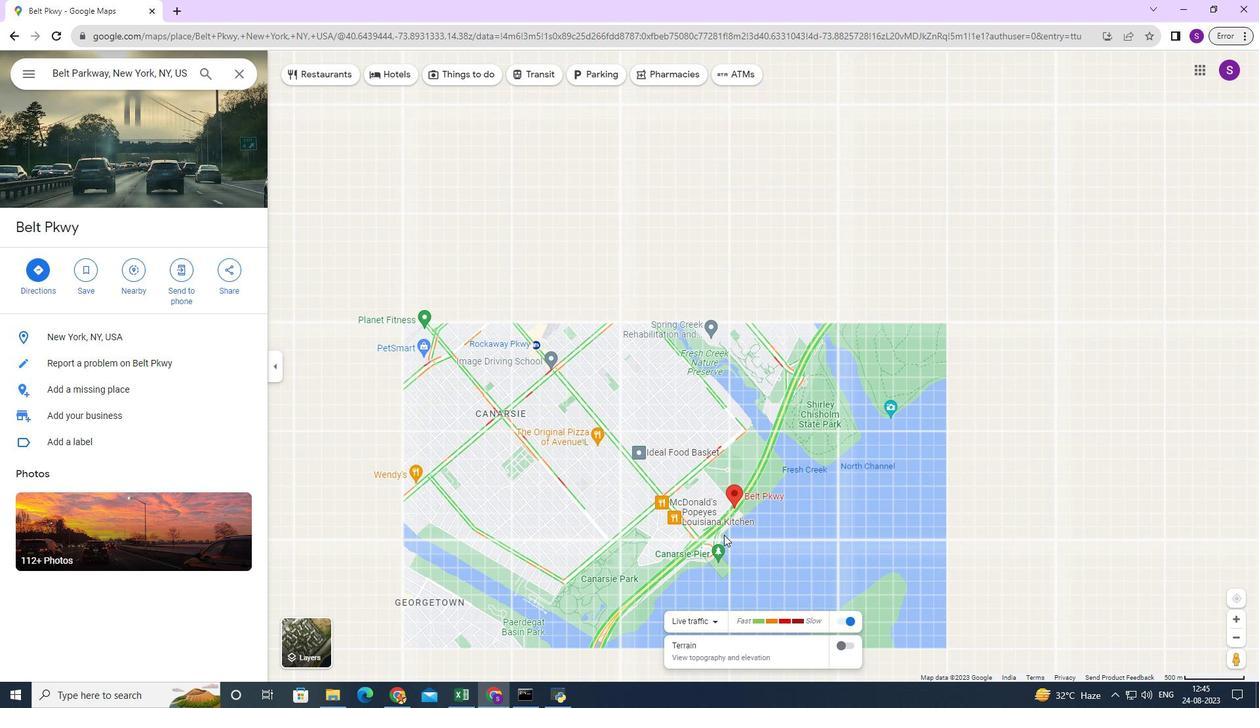 
Action: Mouse scrolled (713, 524) with delta (0, 0)
Screenshot: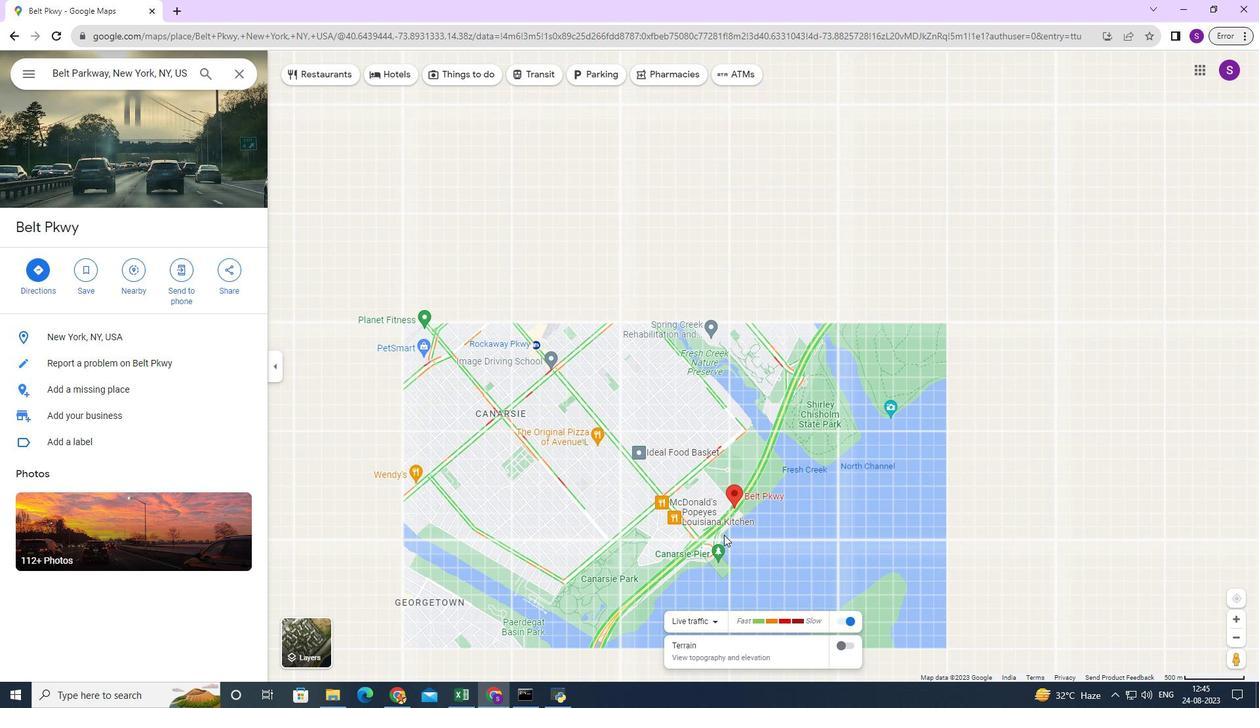 
Action: Mouse scrolled (713, 524) with delta (0, 0)
Screenshot: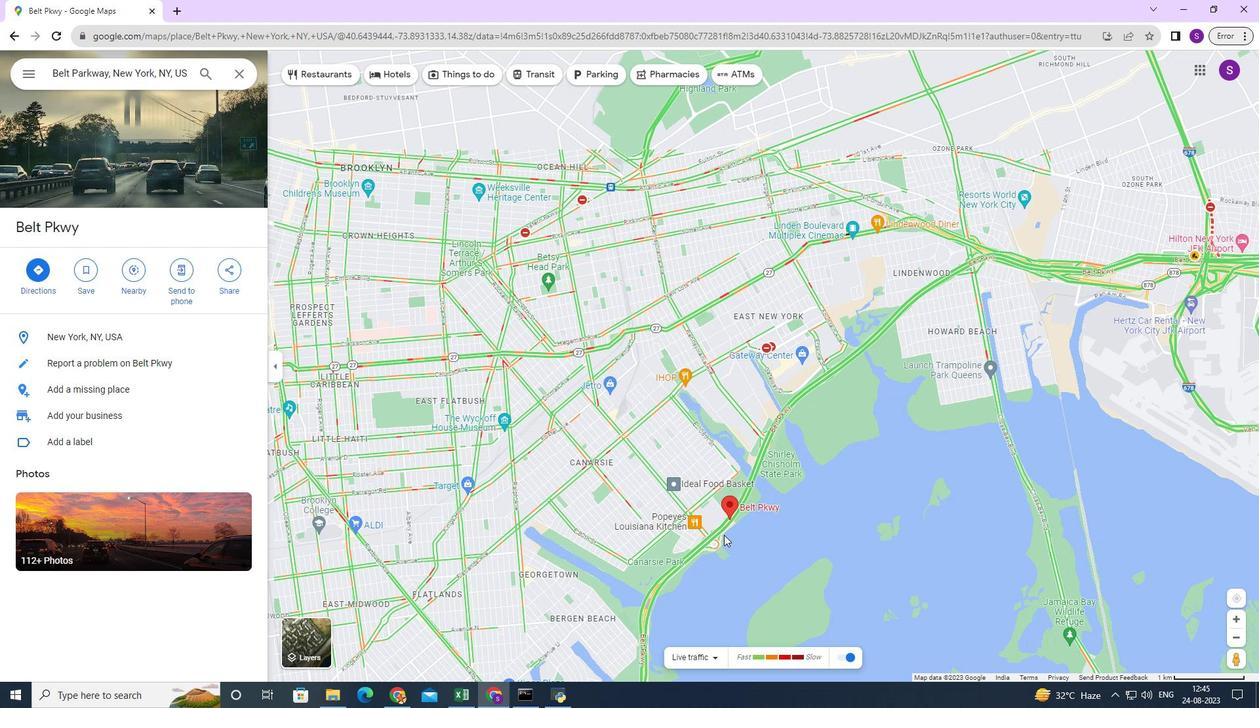 
Action: Mouse scrolled (713, 524) with delta (0, 0)
Screenshot: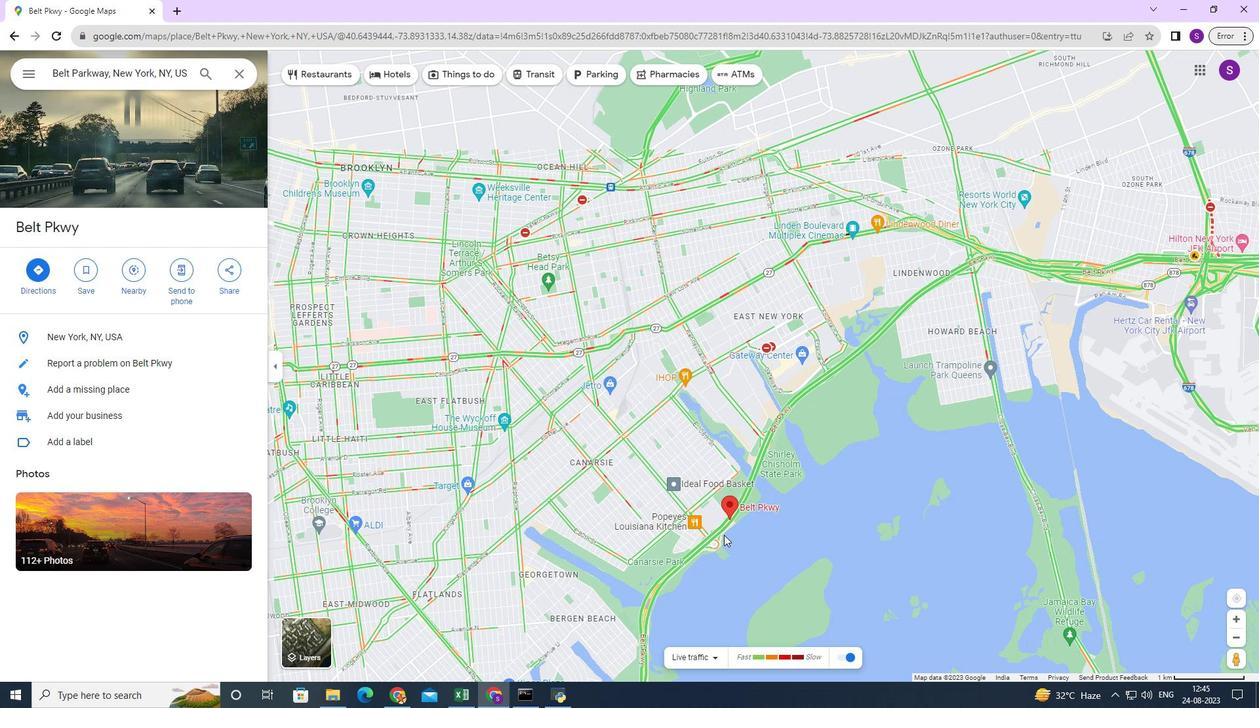 
Action: Mouse scrolled (713, 524) with delta (0, 0)
Screenshot: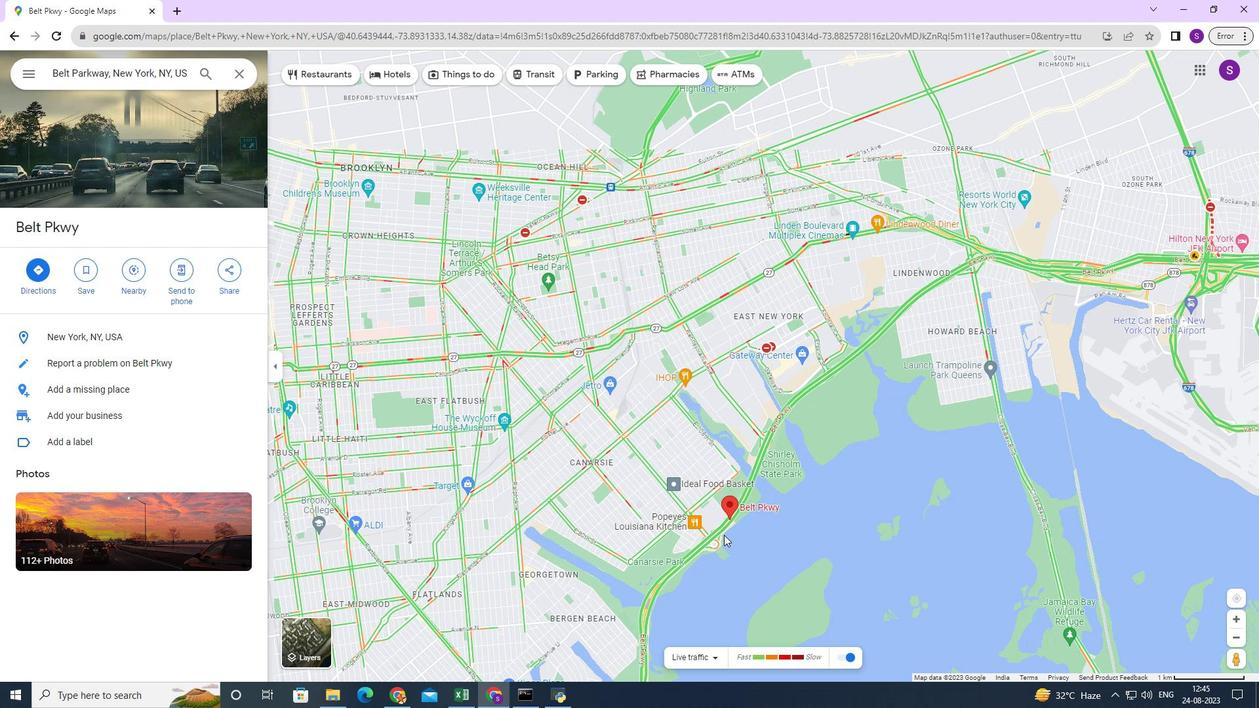 
Action: Mouse moved to (1031, 345)
Screenshot: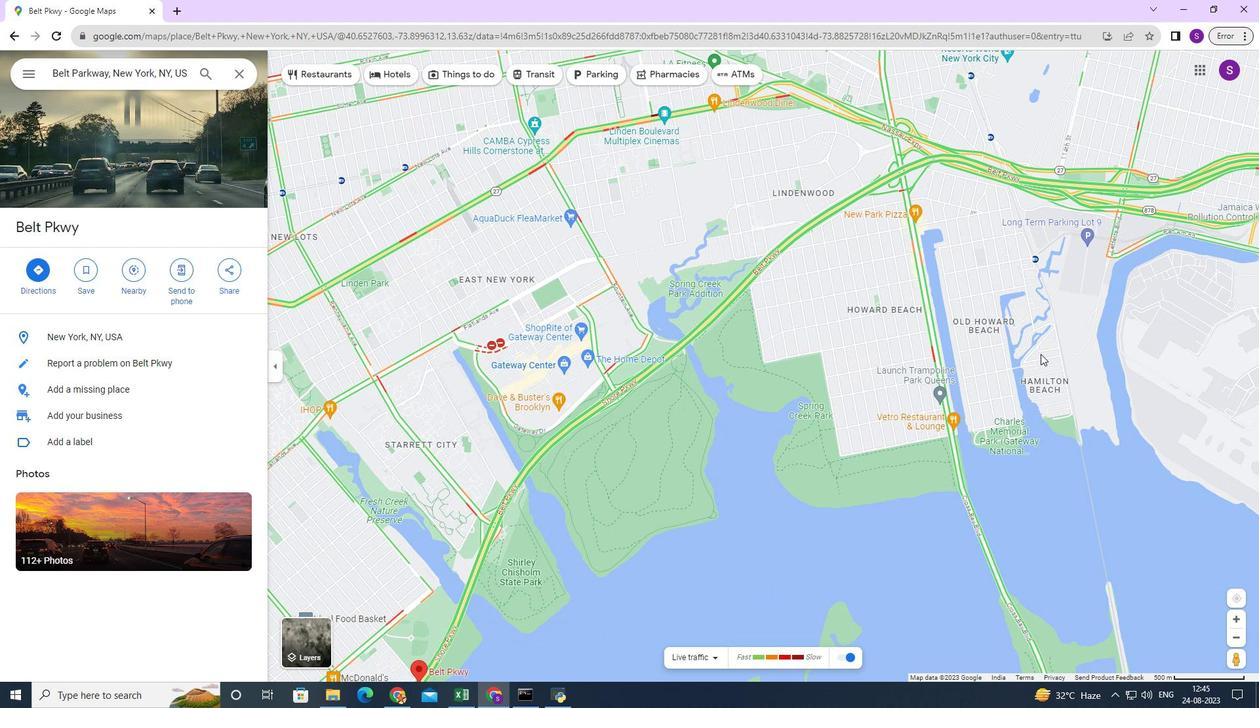 
Action: Mouse scrolled (1031, 345) with delta (0, 0)
Screenshot: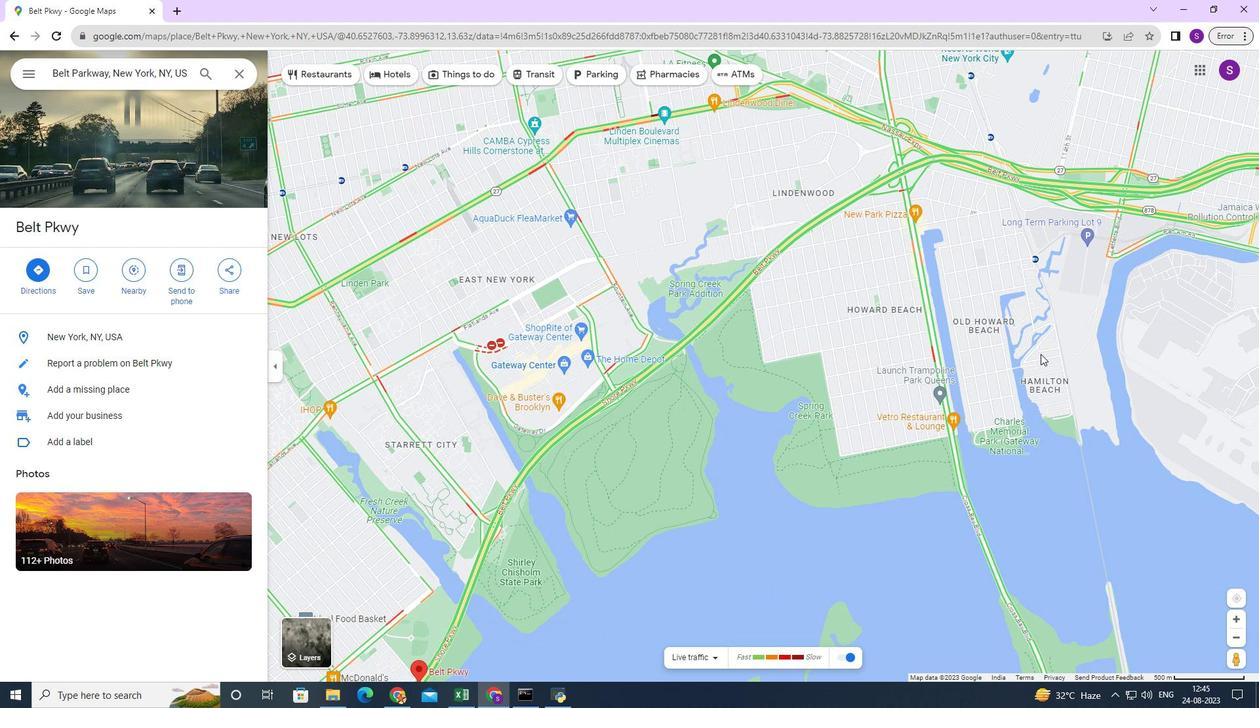
Action: Mouse moved to (1031, 343)
Screenshot: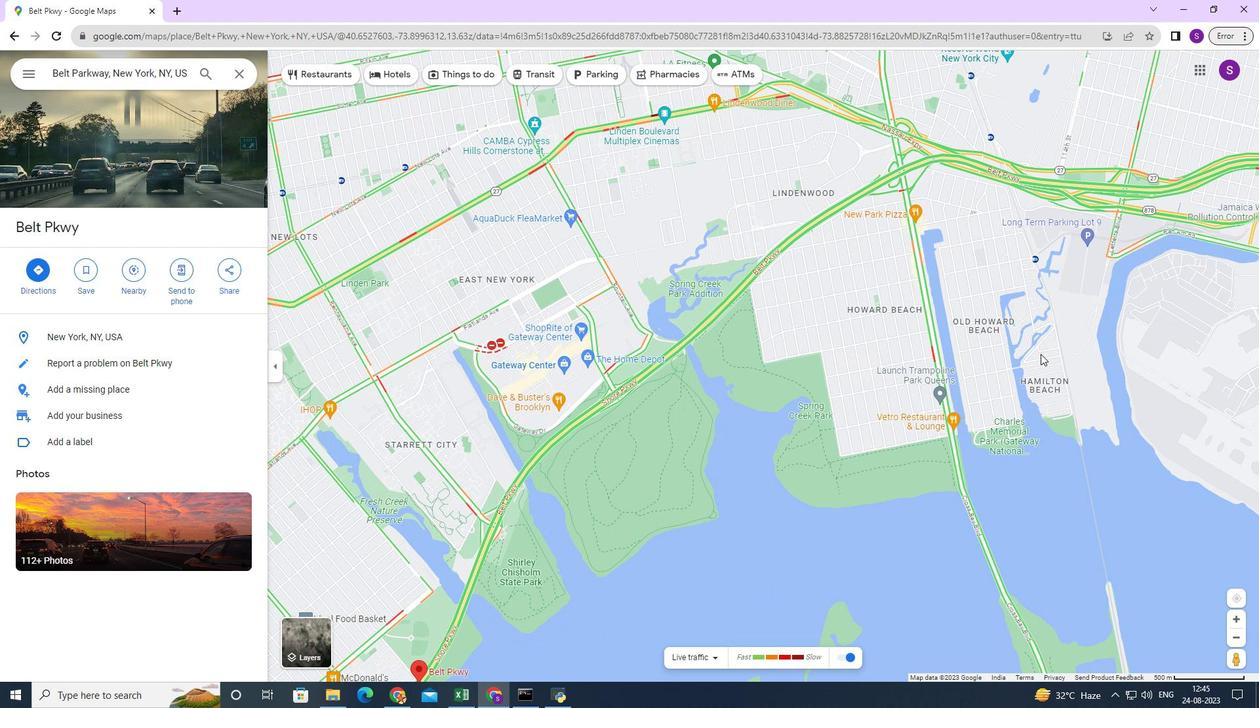 
Action: Mouse scrolled (1031, 344) with delta (0, 0)
Screenshot: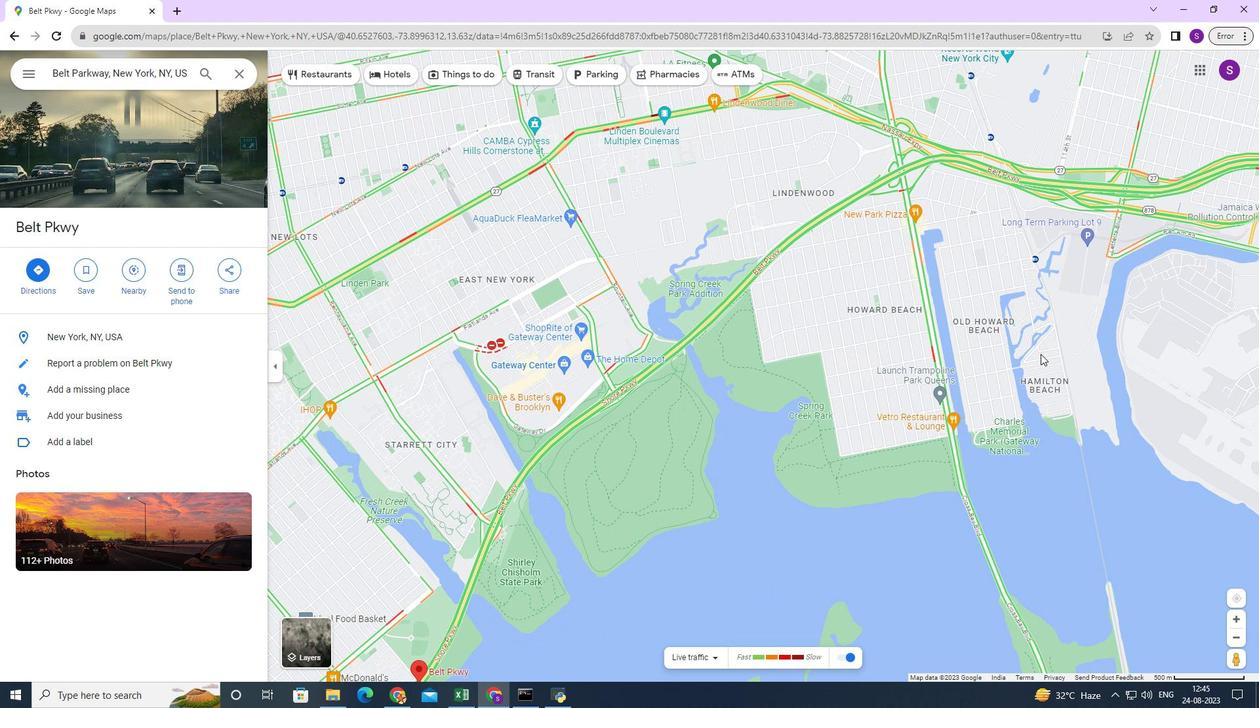 
Action: Mouse scrolled (1031, 344) with delta (0, 0)
Screenshot: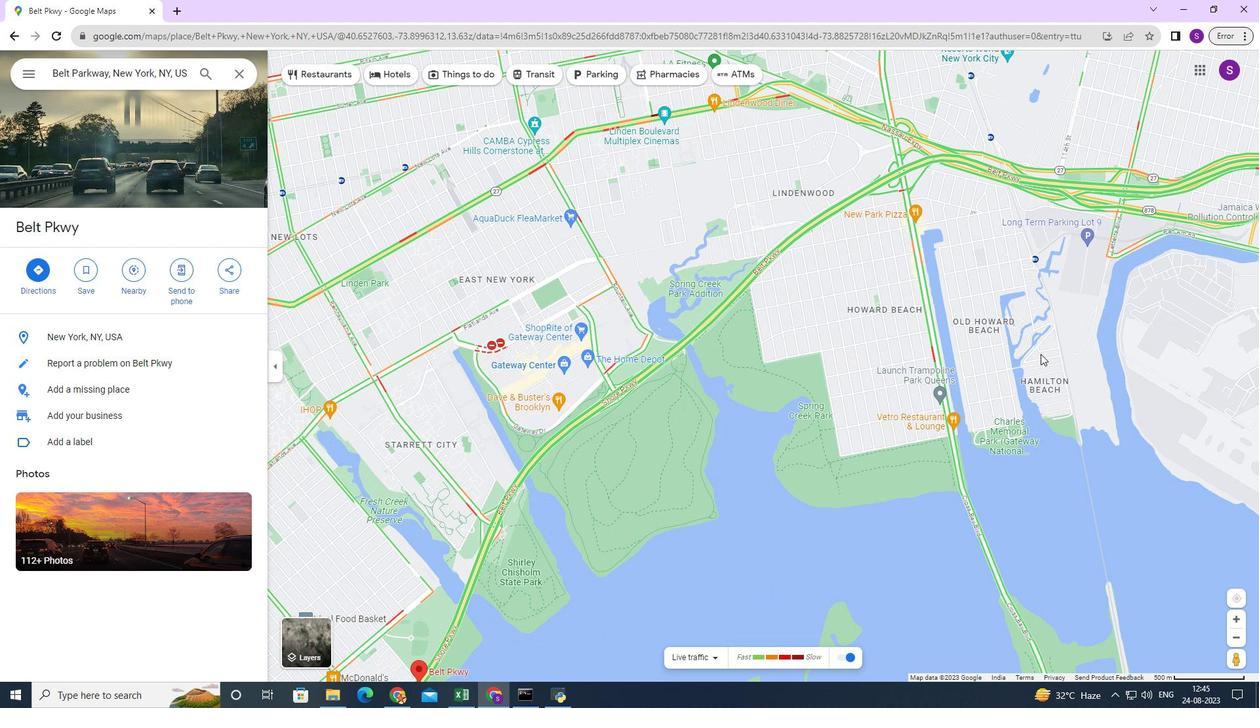 
Action: Mouse moved to (1030, 343)
Screenshot: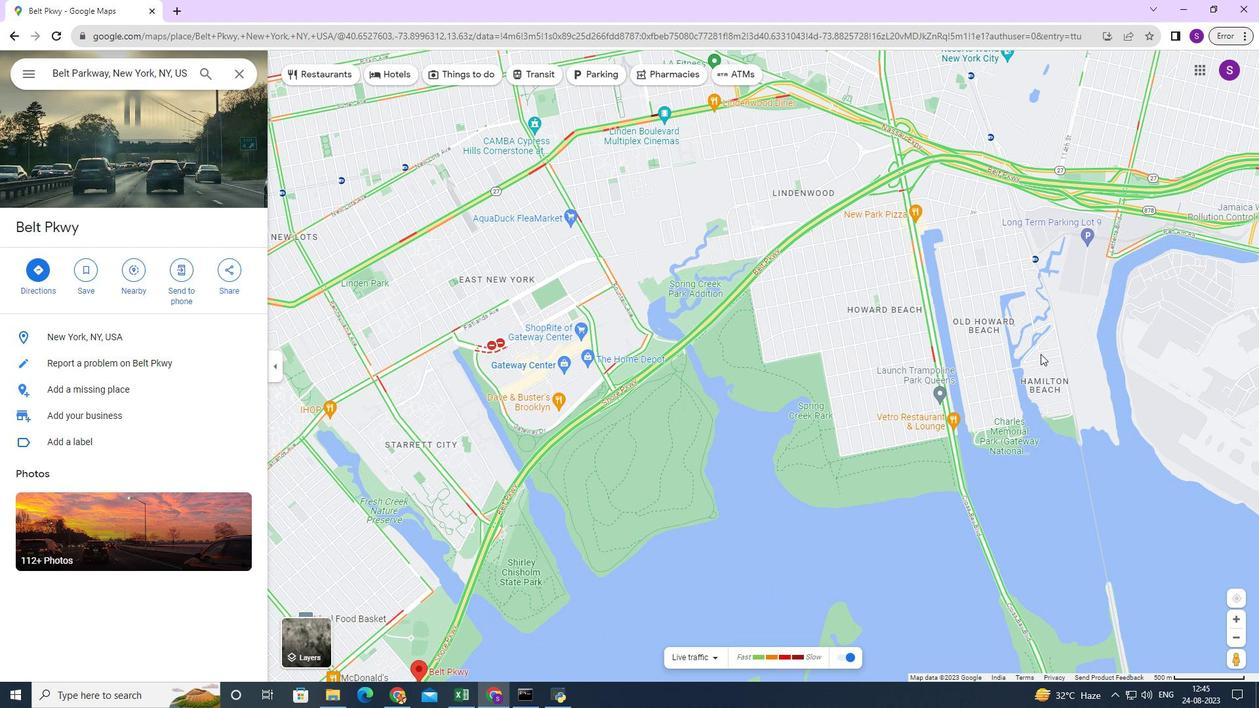 
Action: Mouse scrolled (1030, 344) with delta (0, 0)
Screenshot: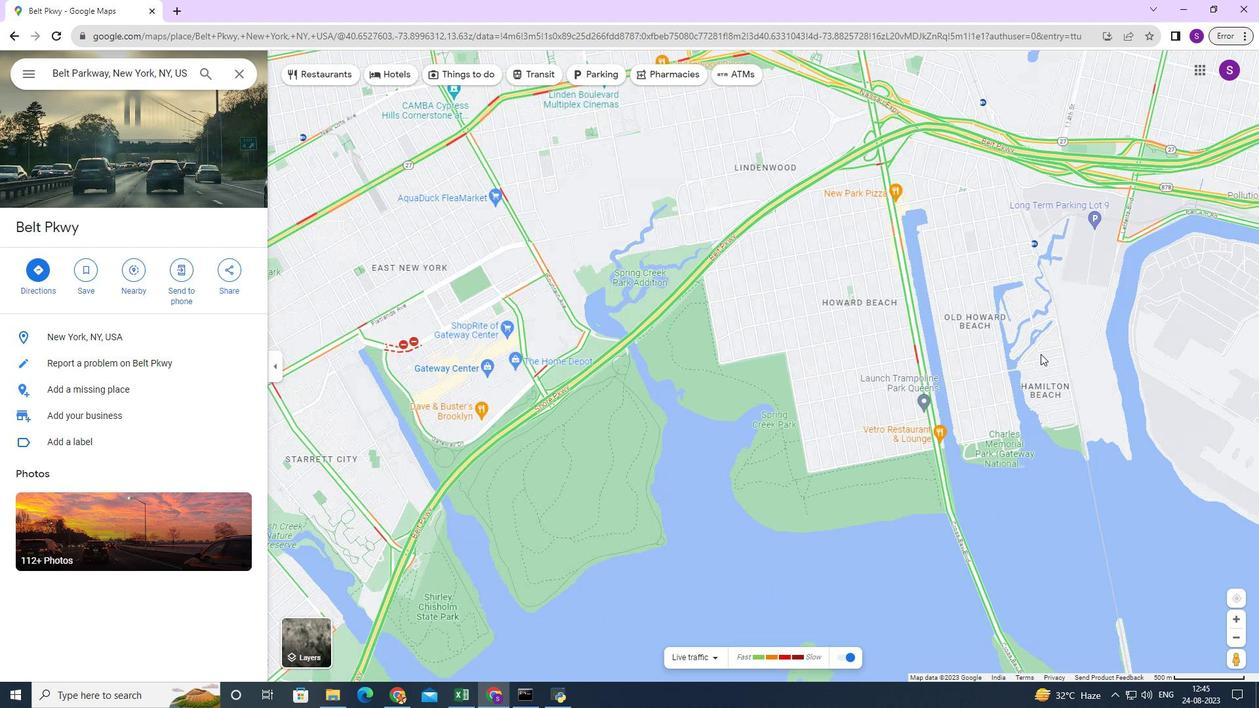 
Action: Mouse scrolled (1030, 344) with delta (0, 0)
Screenshot: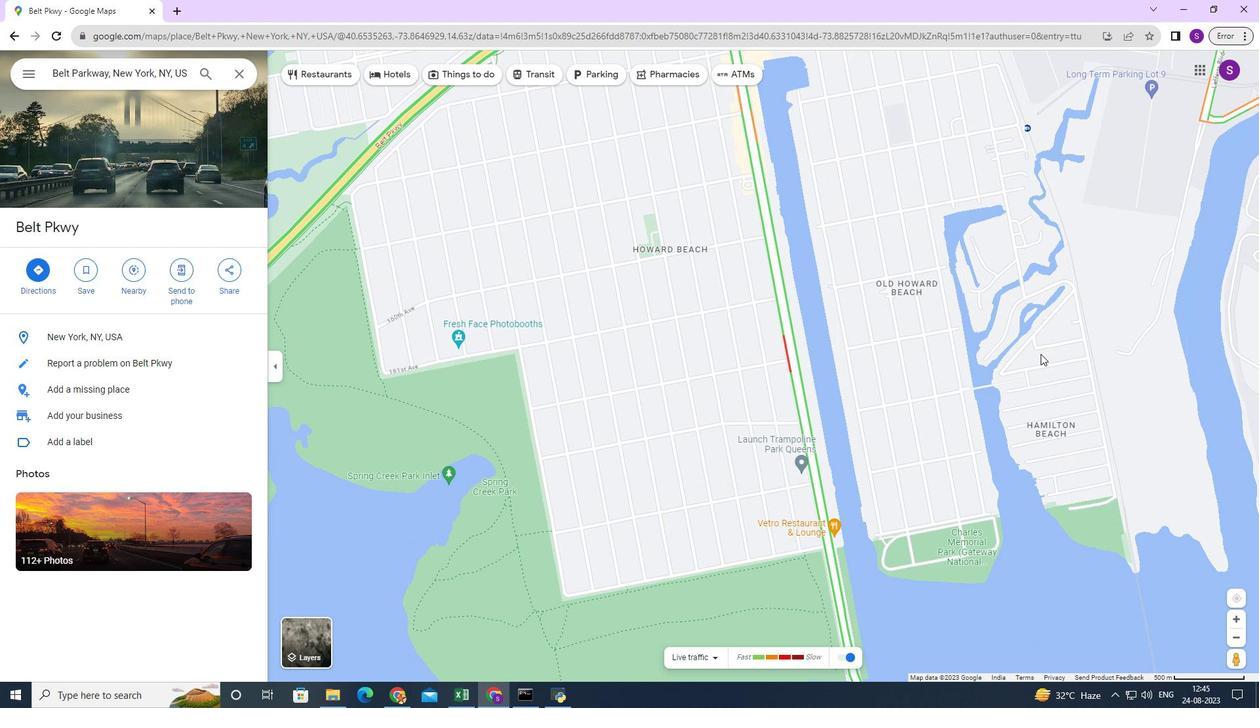 
Action: Mouse scrolled (1030, 344) with delta (0, 0)
Screenshot: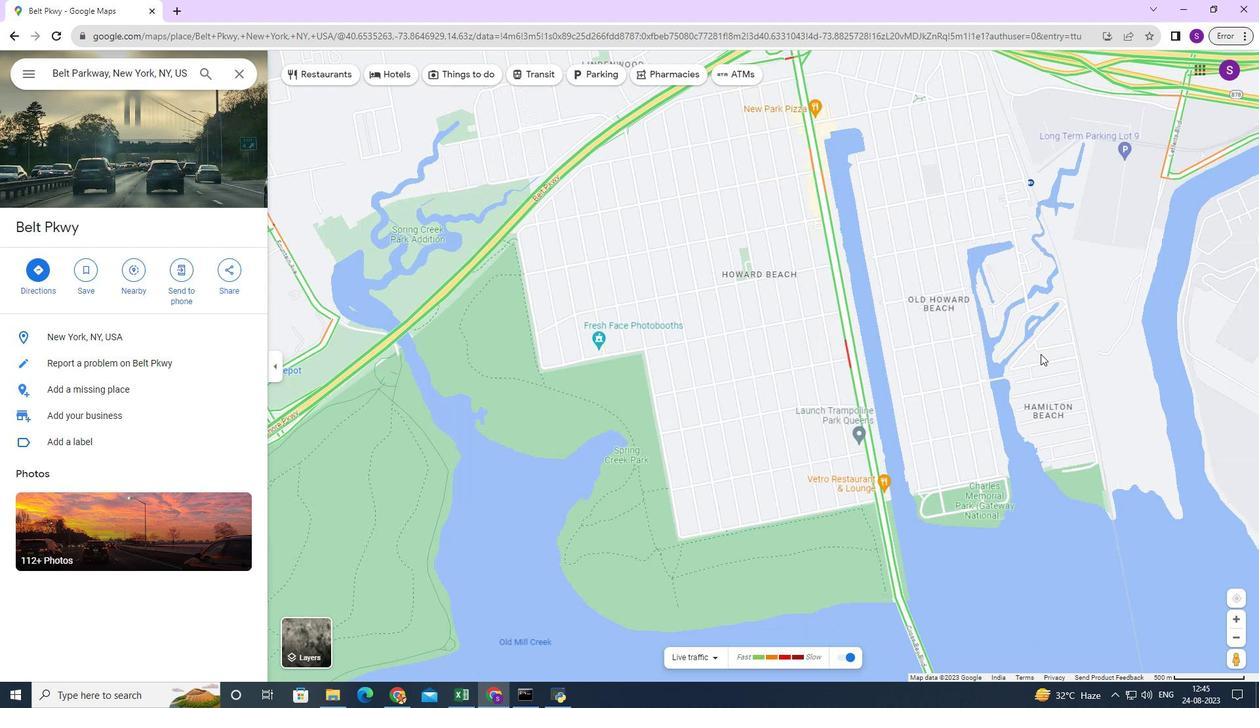 
Action: Mouse scrolled (1030, 344) with delta (0, 0)
Screenshot: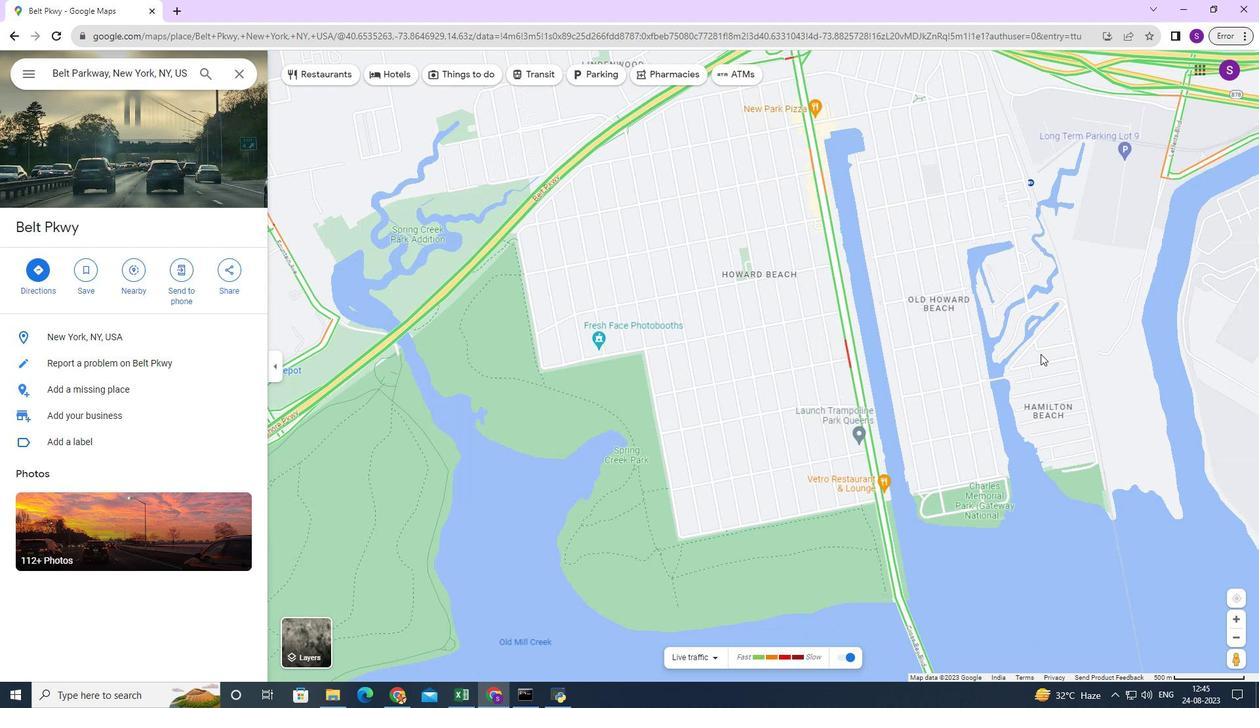 
Action: Mouse scrolled (1030, 344) with delta (0, 0)
Screenshot: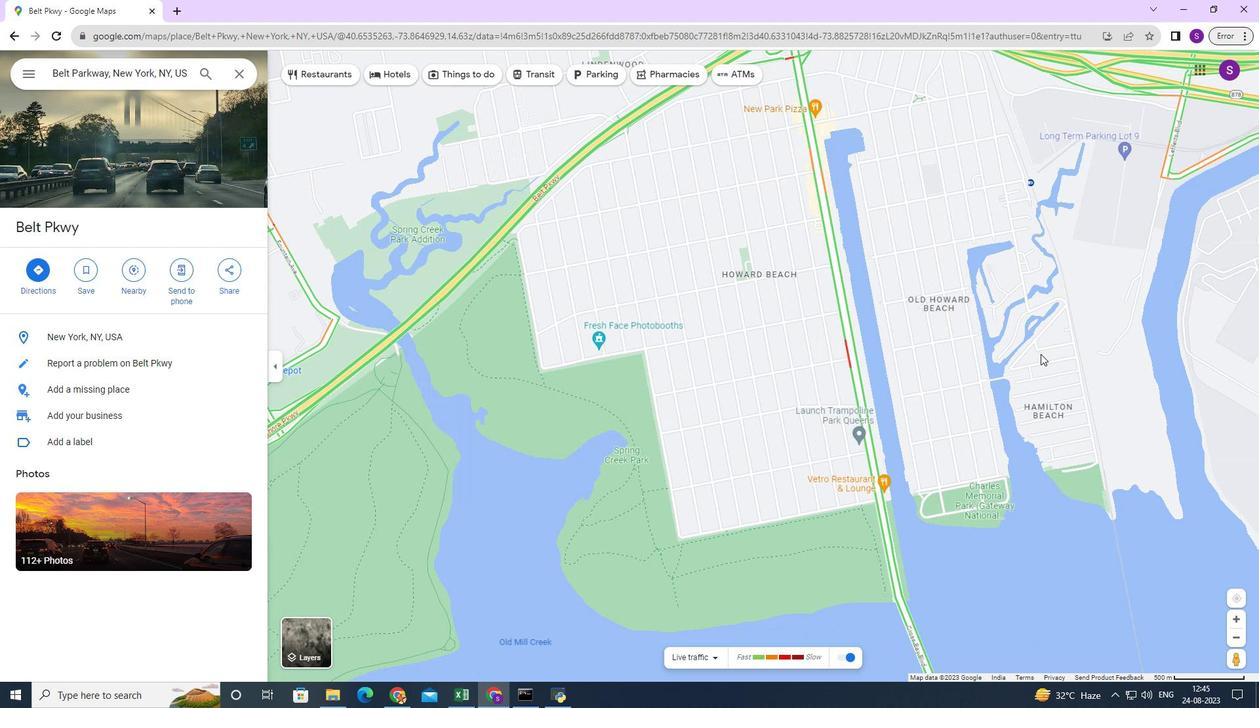 
Action: Mouse scrolled (1030, 344) with delta (0, 0)
Screenshot: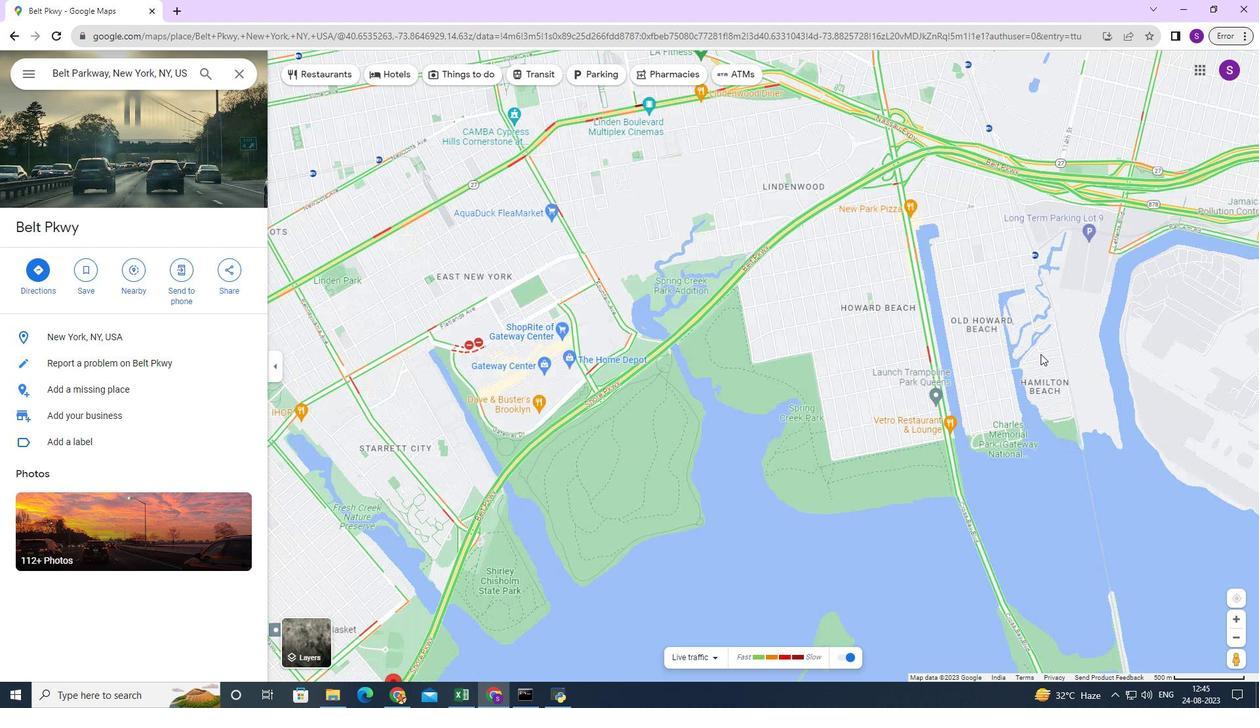 
Action: Mouse scrolled (1030, 343) with delta (0, 0)
Screenshot: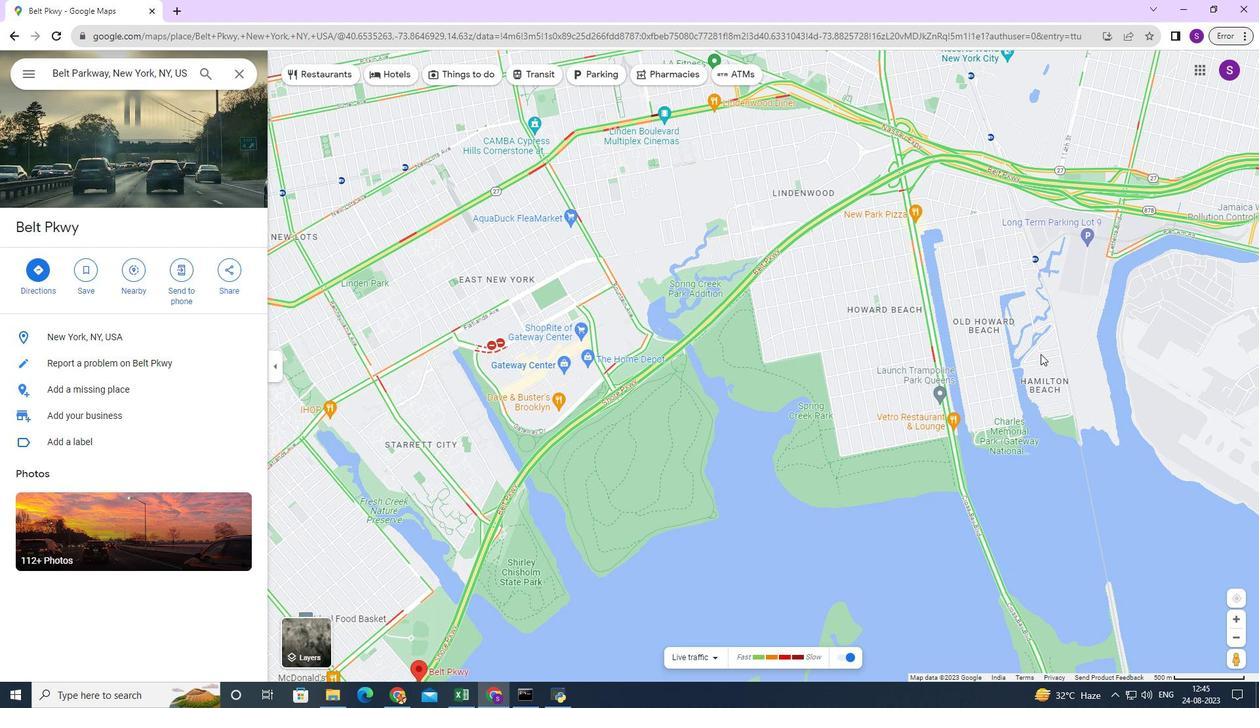 
Action: Mouse scrolled (1030, 343) with delta (0, 0)
Screenshot: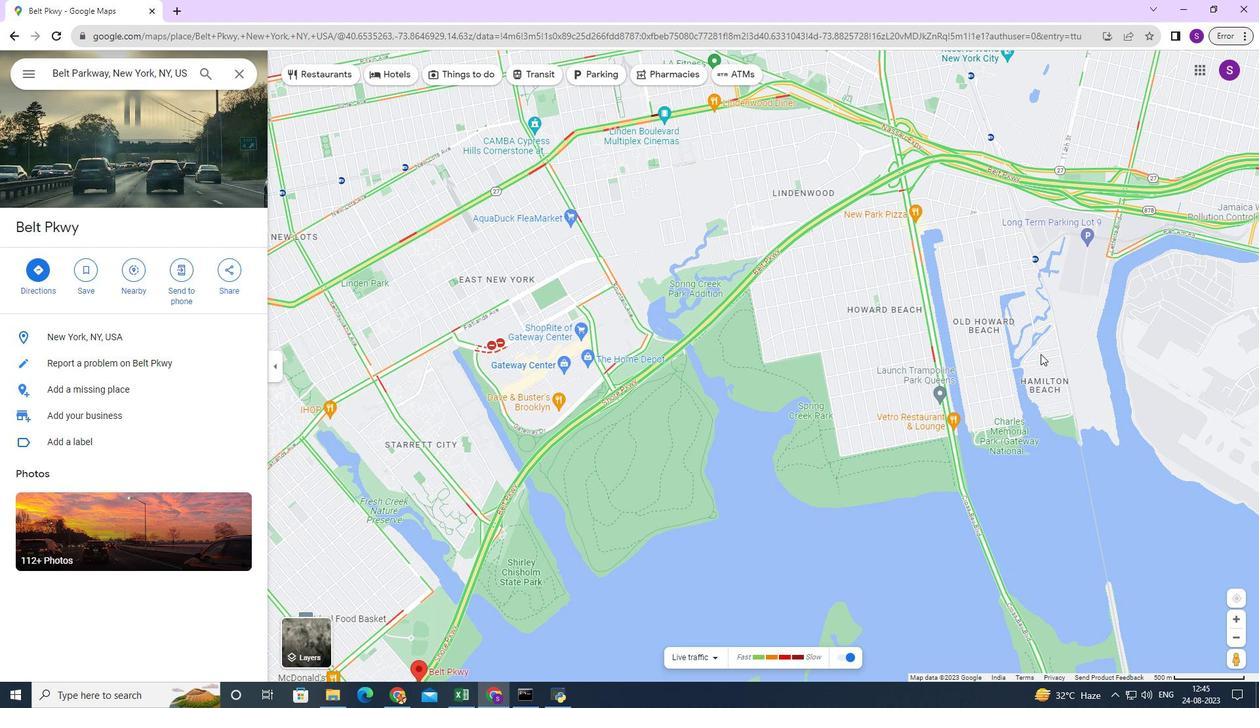 
Action: Mouse scrolled (1030, 343) with delta (0, 0)
Screenshot: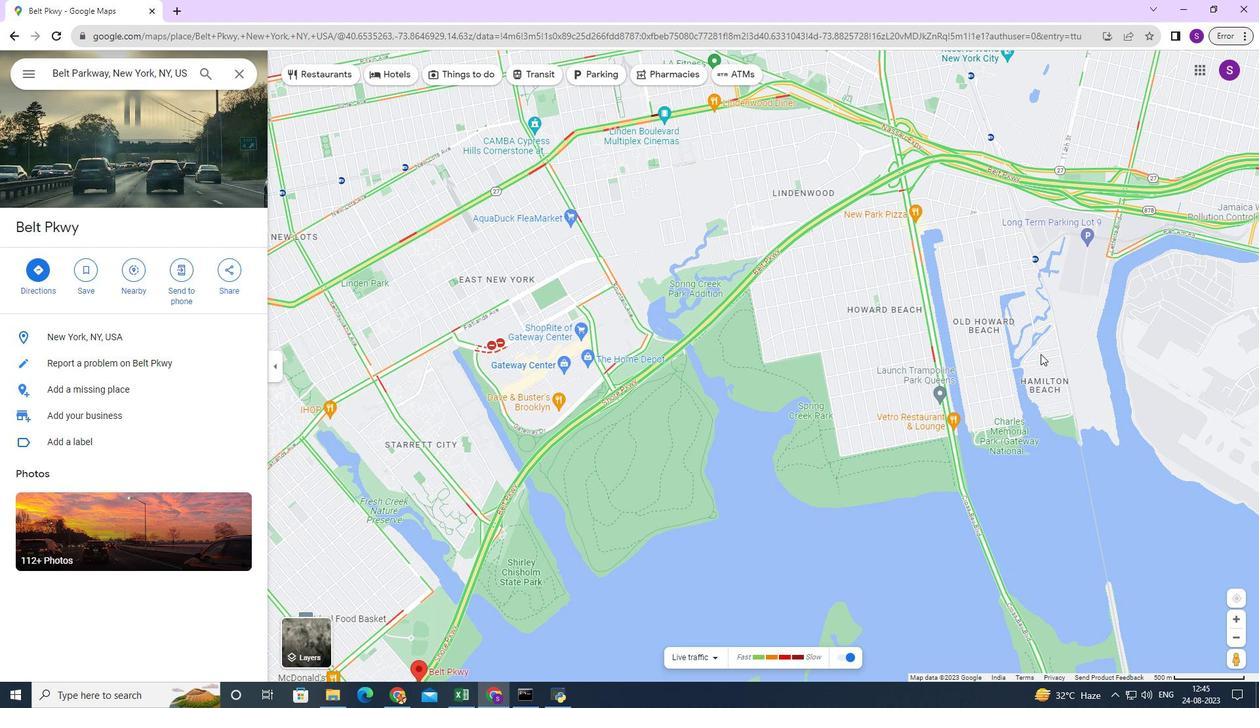
Action: Mouse scrolled (1030, 343) with delta (0, 0)
Screenshot: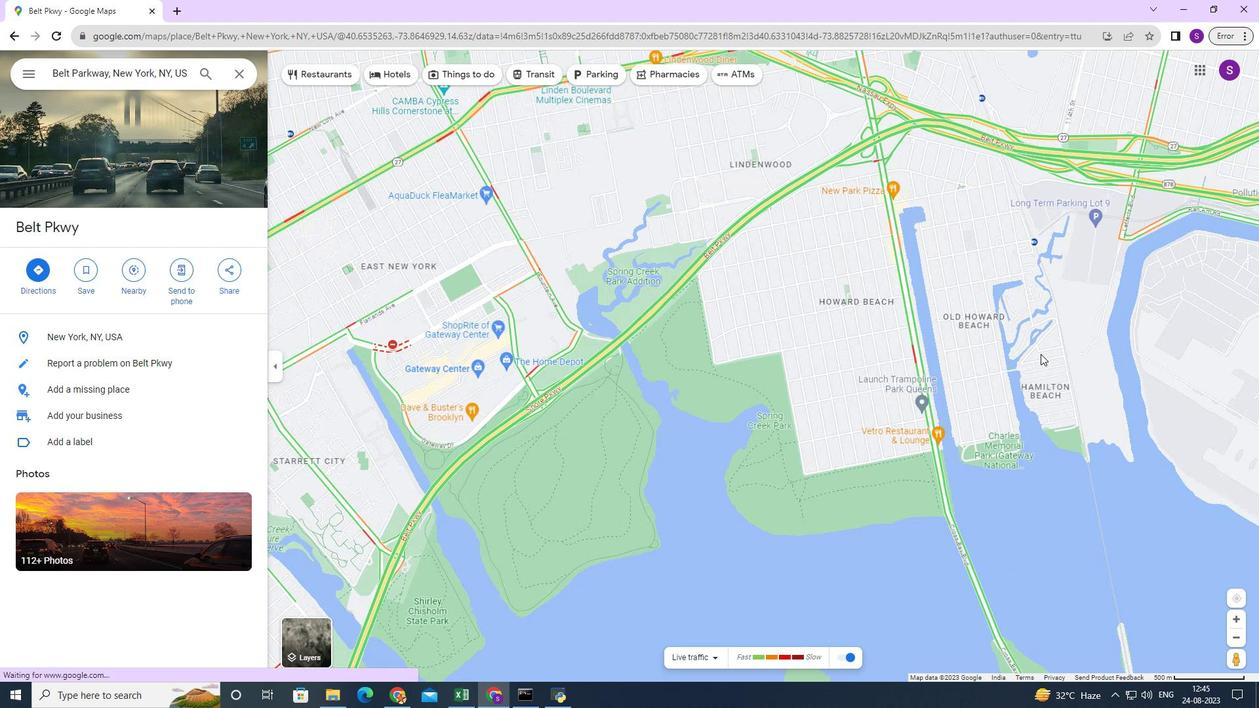 
Action: Mouse scrolled (1030, 343) with delta (0, 0)
Screenshot: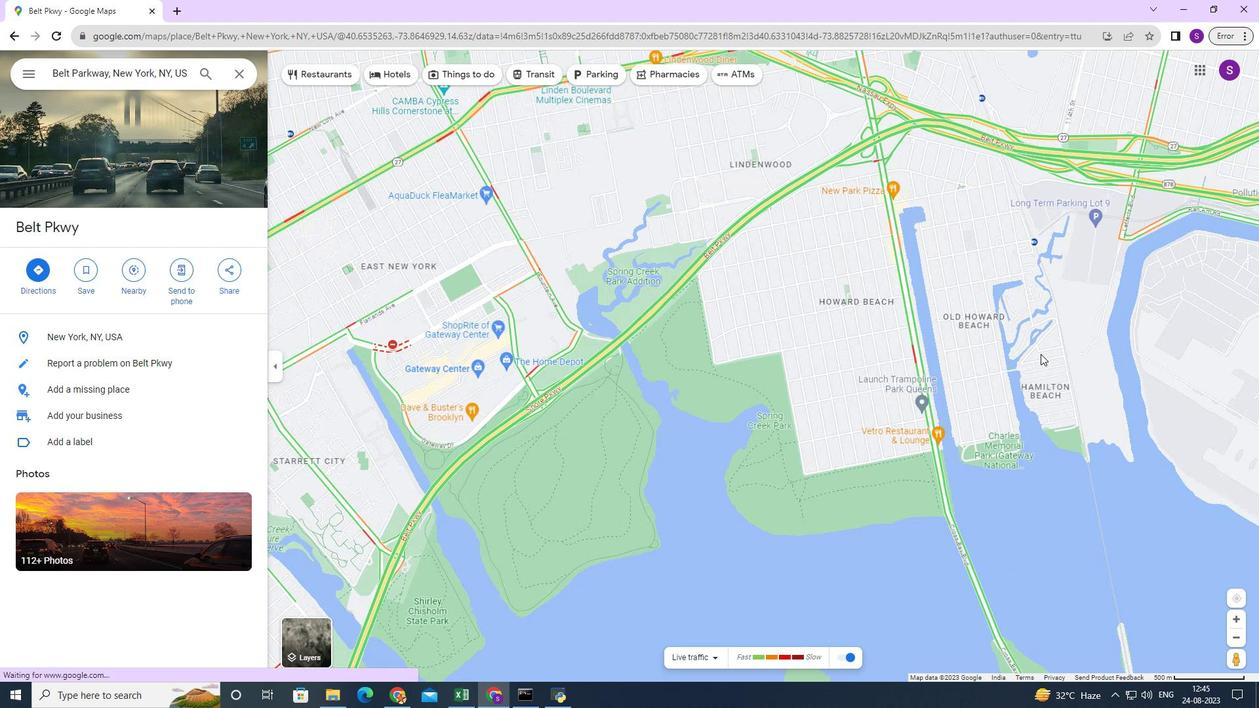 
Action: Mouse scrolled (1030, 344) with delta (0, 0)
Screenshot: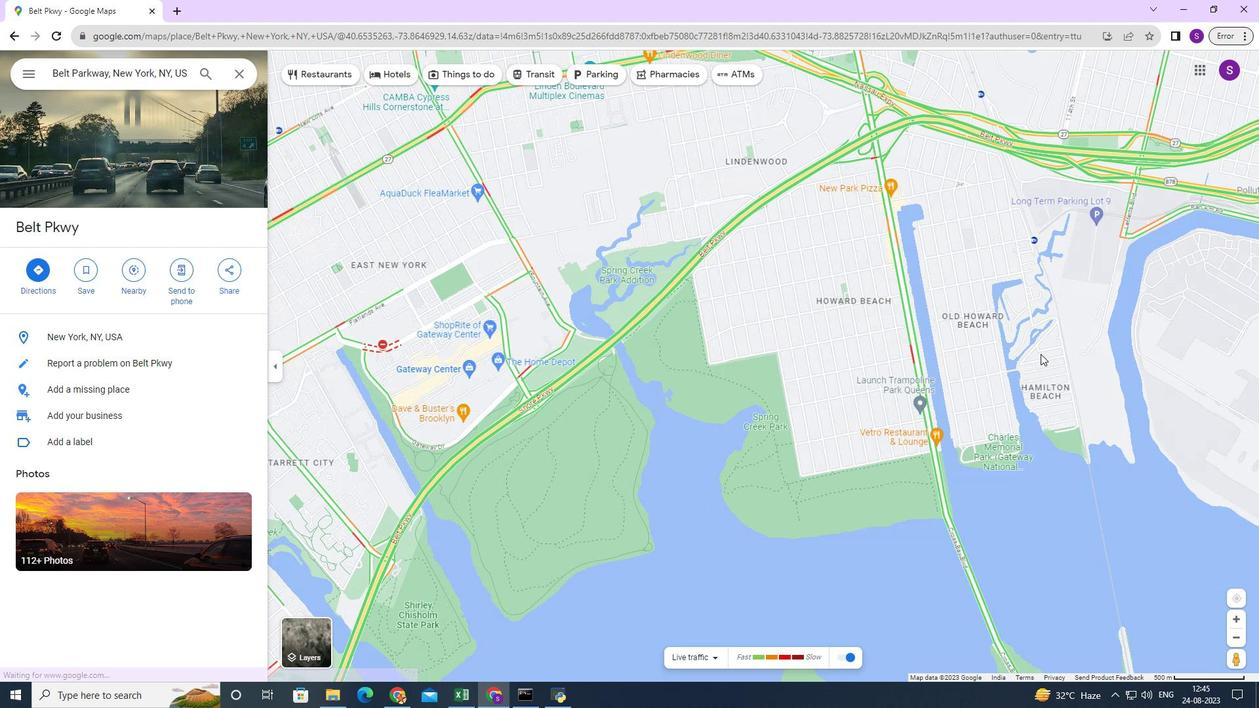
Action: Mouse scrolled (1030, 344) with delta (0, 0)
Screenshot: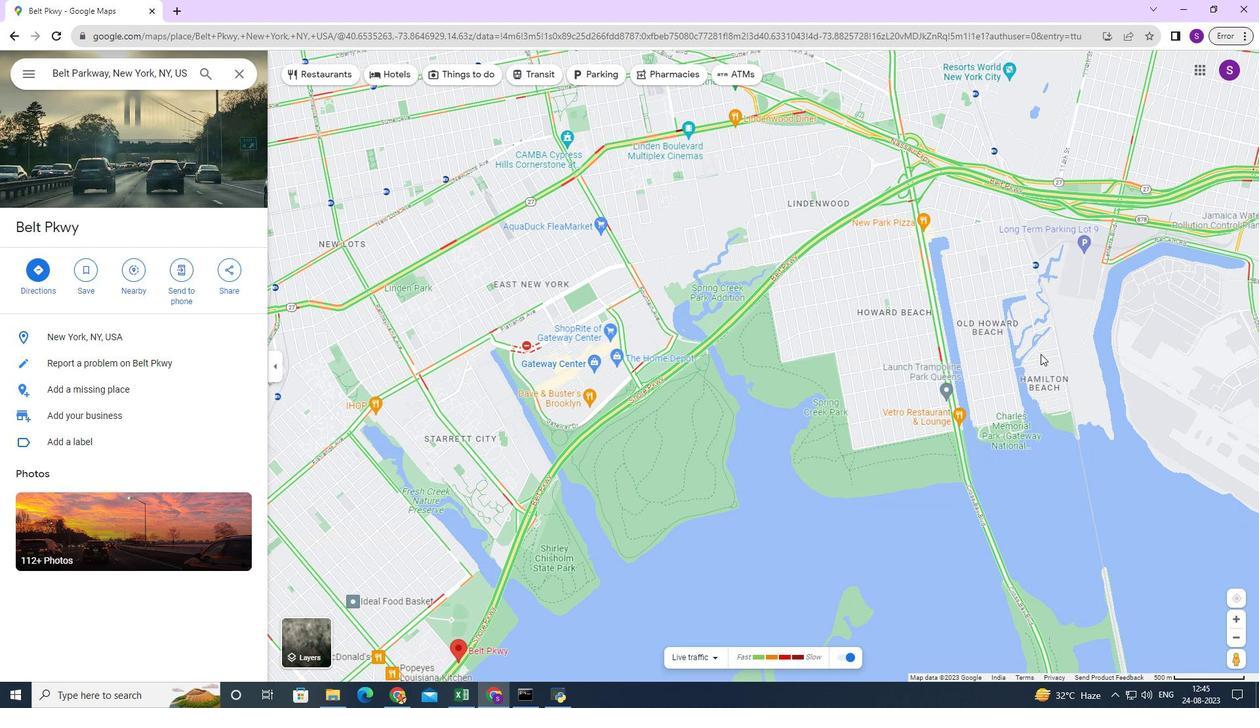 
Action: Mouse scrolled (1030, 343) with delta (0, 0)
Screenshot: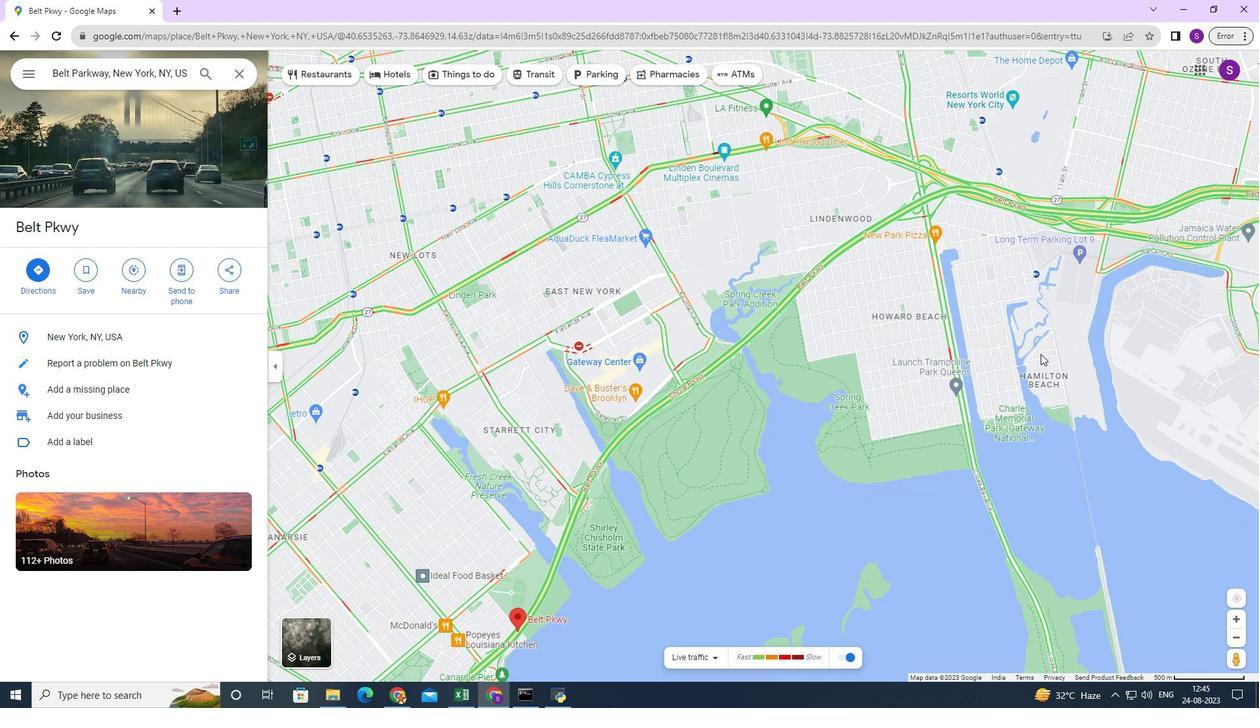 
Action: Mouse scrolled (1030, 343) with delta (0, 0)
Screenshot: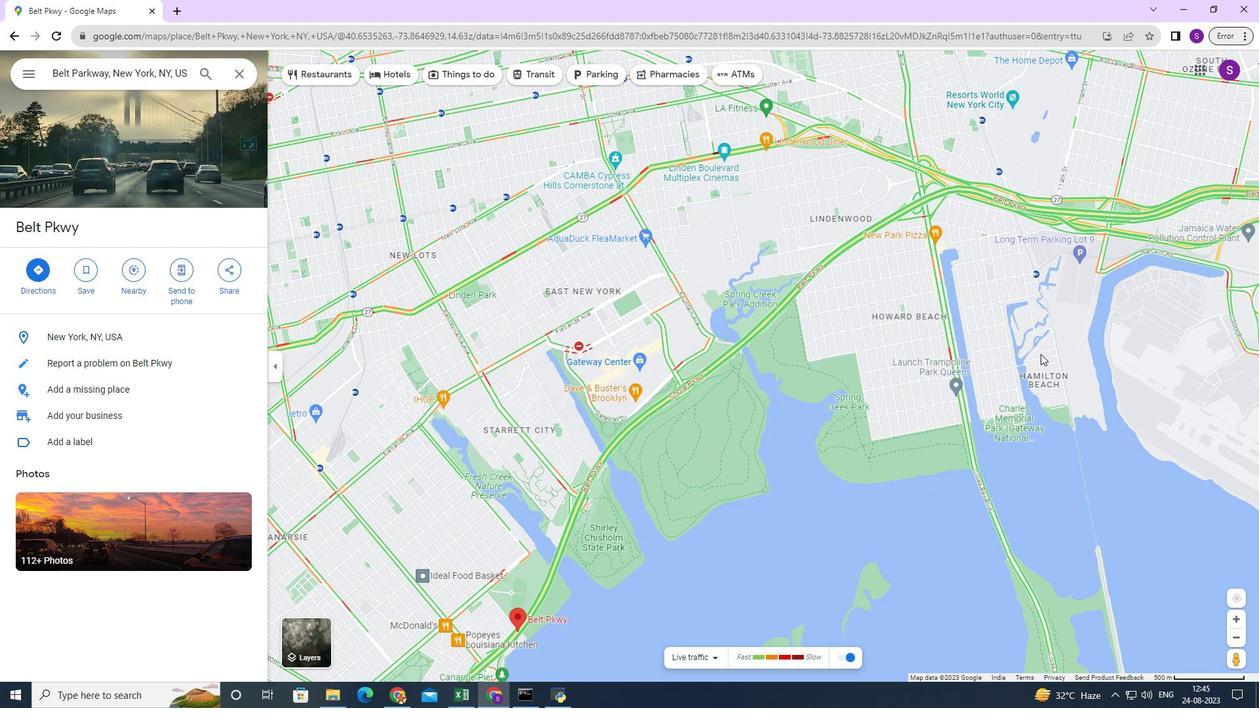 
Action: Mouse scrolled (1030, 343) with delta (0, 0)
Screenshot: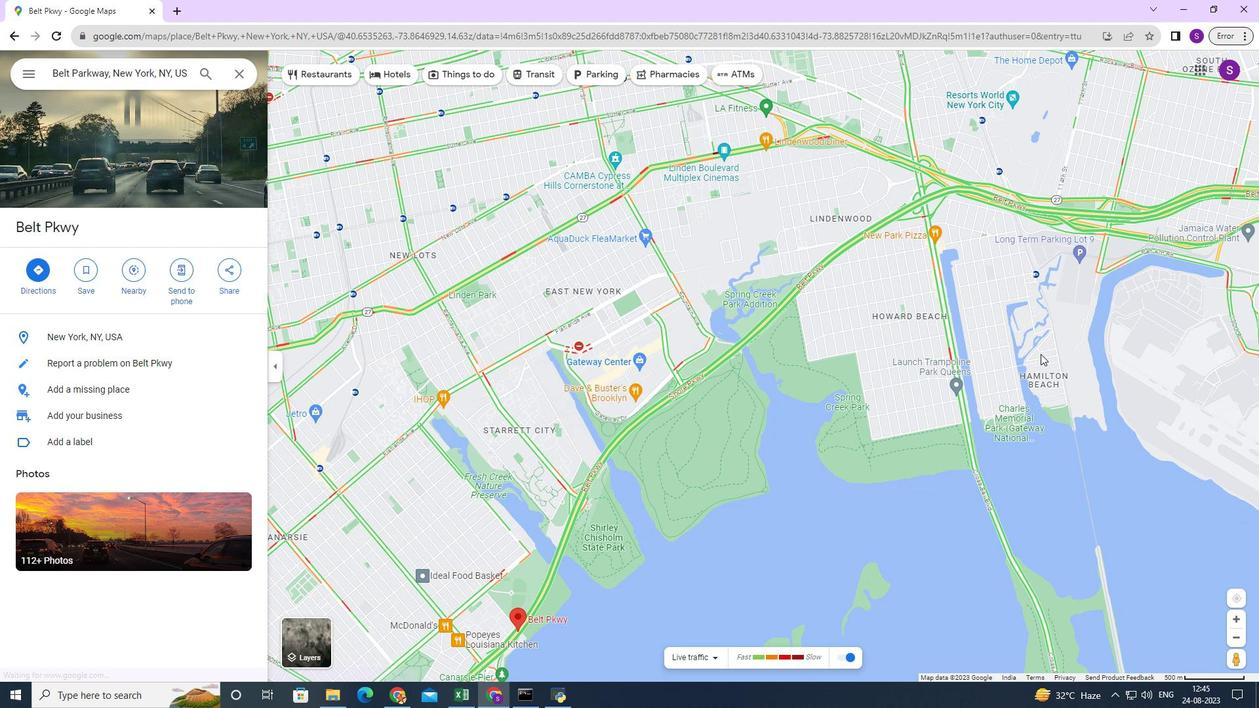 
